 Task: Create a sub task Gather and Analyse Requirements for the task  Develop a new online tool for online event registration in the project BlazePath , assign it to team member softage.1@softage.net and update the status of the sub task to  At Risk , set the priority of the sub task to Medium
Action: Mouse moved to (446, 400)
Screenshot: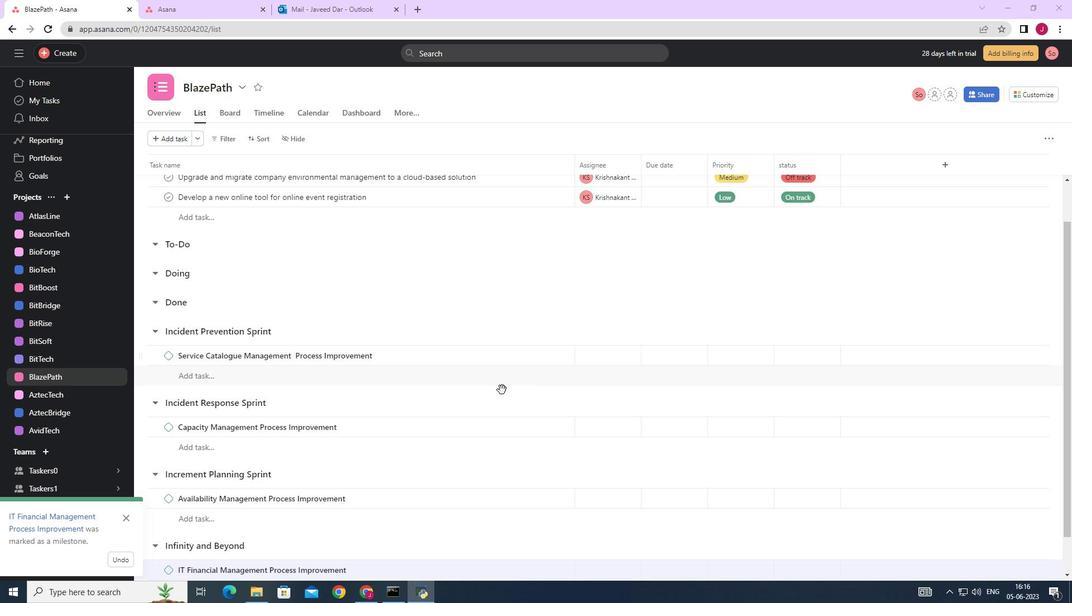 
Action: Mouse scrolled (446, 399) with delta (0, 0)
Screenshot: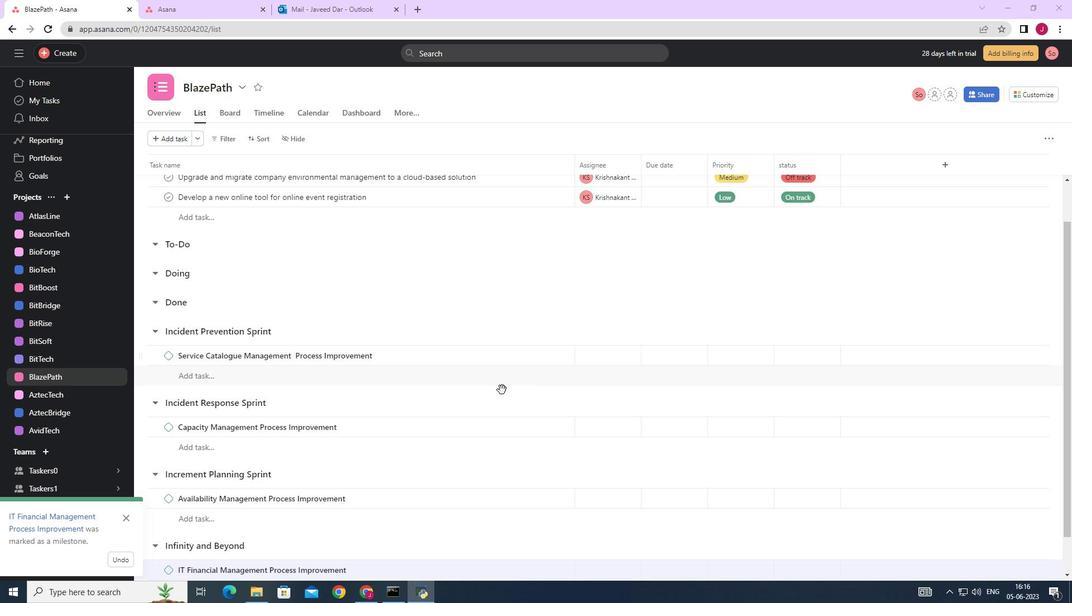
Action: Mouse moved to (437, 403)
Screenshot: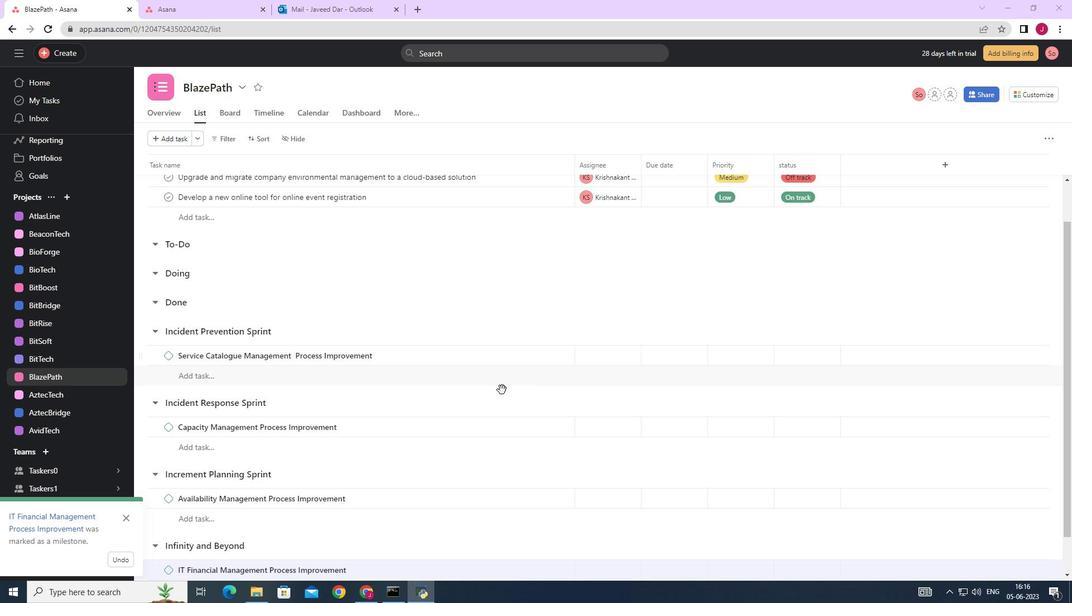 
Action: Mouse scrolled (437, 403) with delta (0, 0)
Screenshot: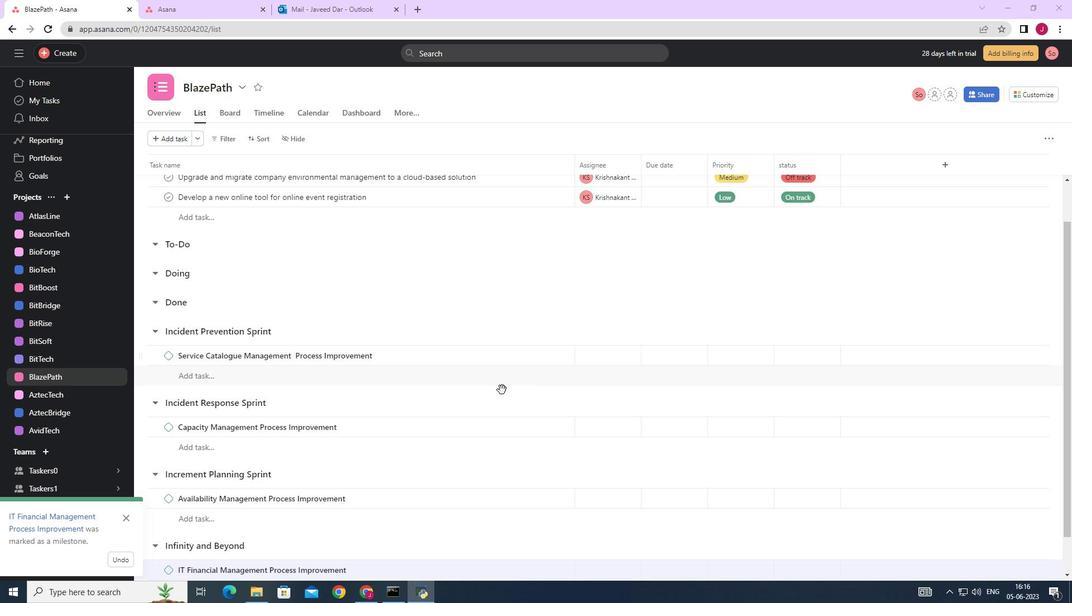 
Action: Mouse moved to (425, 406)
Screenshot: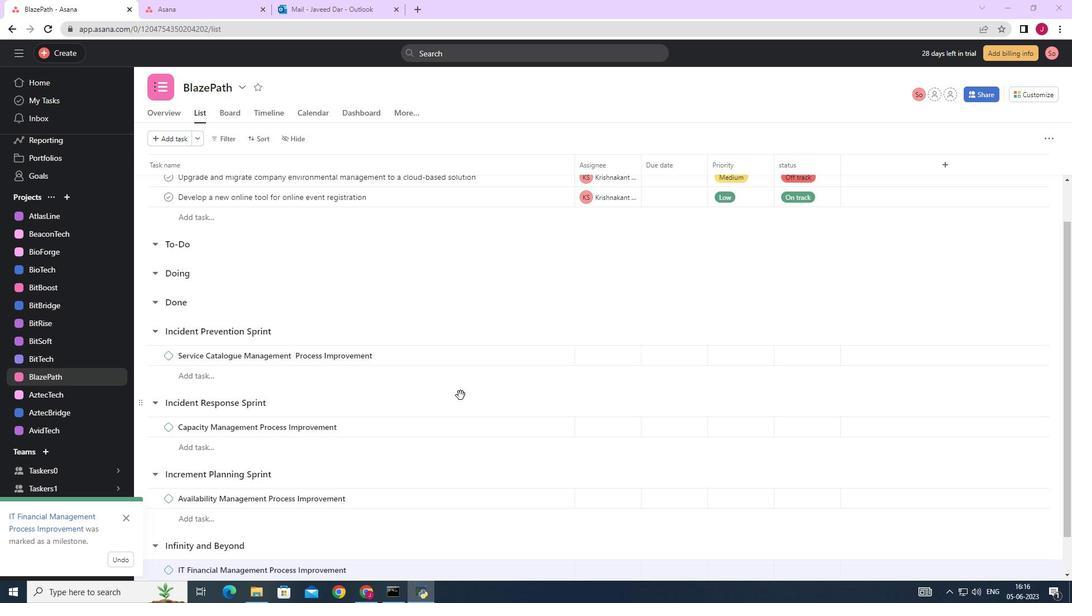 
Action: Mouse scrolled (429, 404) with delta (0, 0)
Screenshot: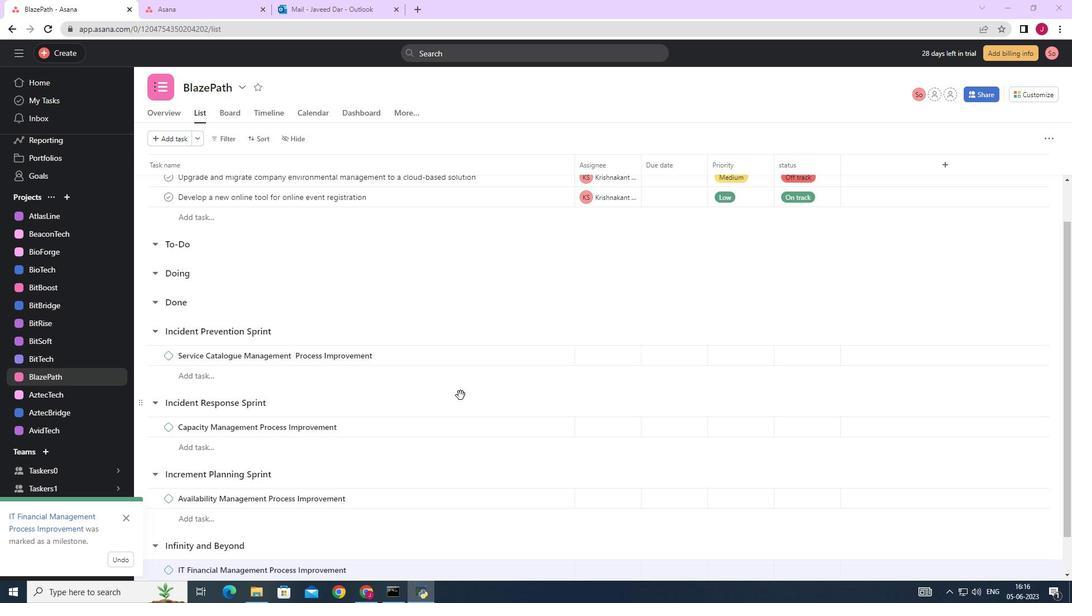 
Action: Mouse moved to (422, 407)
Screenshot: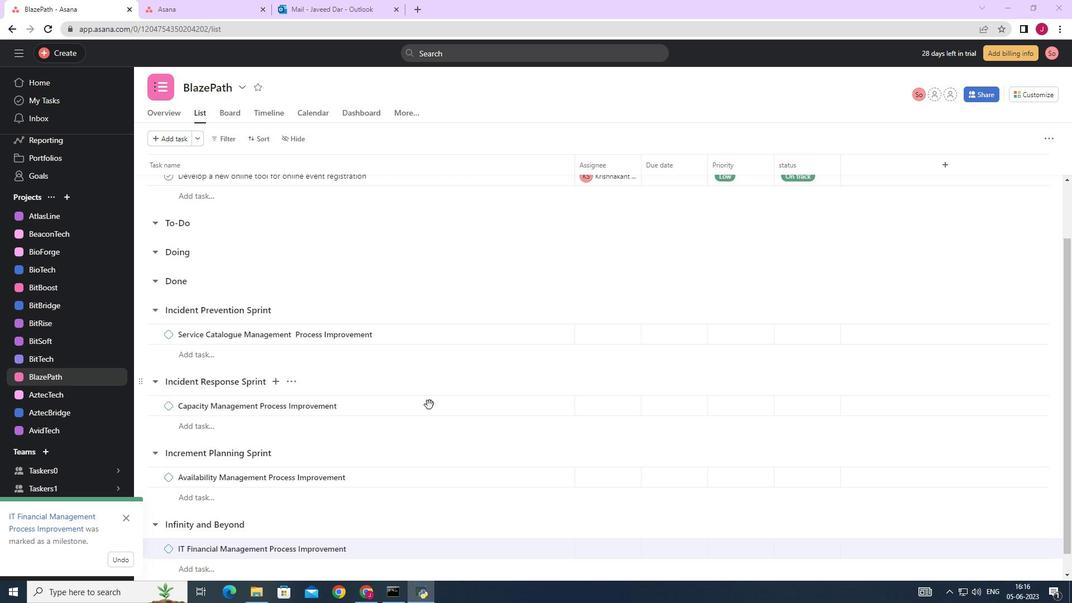 
Action: Mouse scrolled (425, 405) with delta (0, 0)
Screenshot: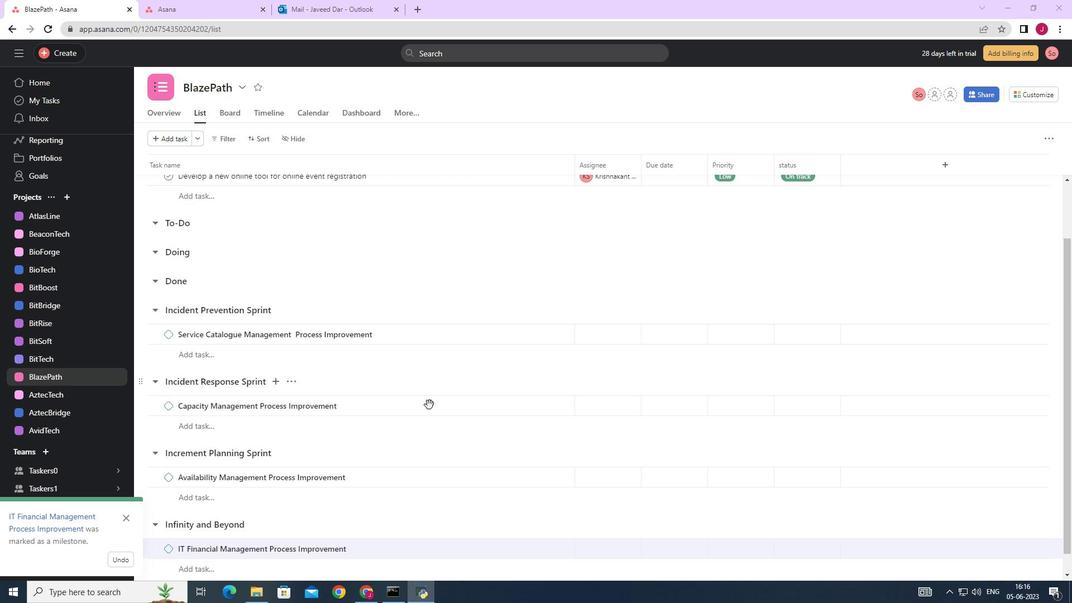 
Action: Mouse moved to (117, 504)
Screenshot: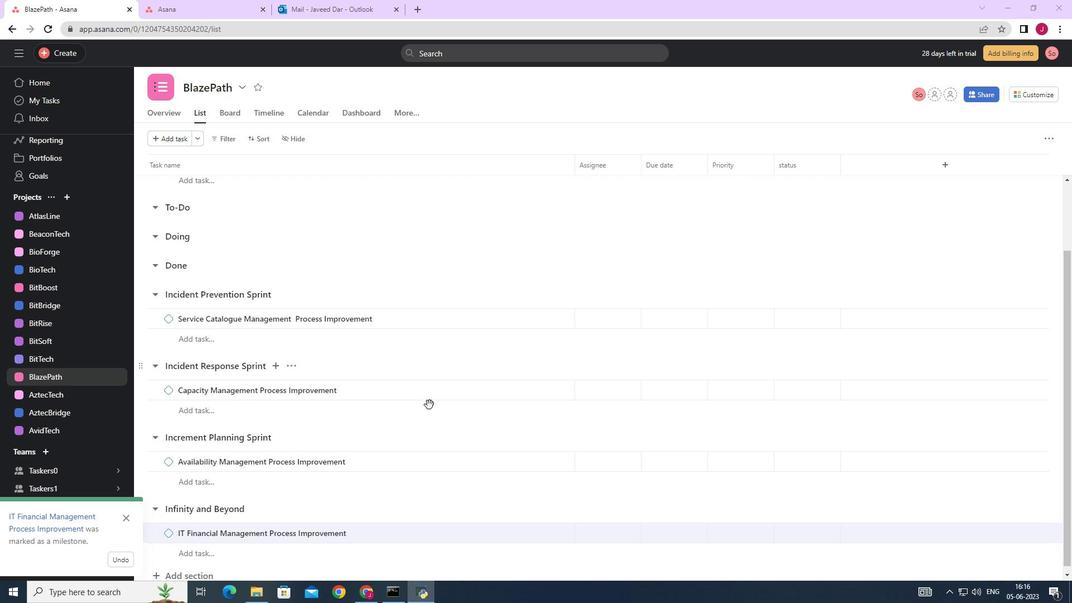 
Action: Mouse scrolled (419, 406) with delta (0, 0)
Screenshot: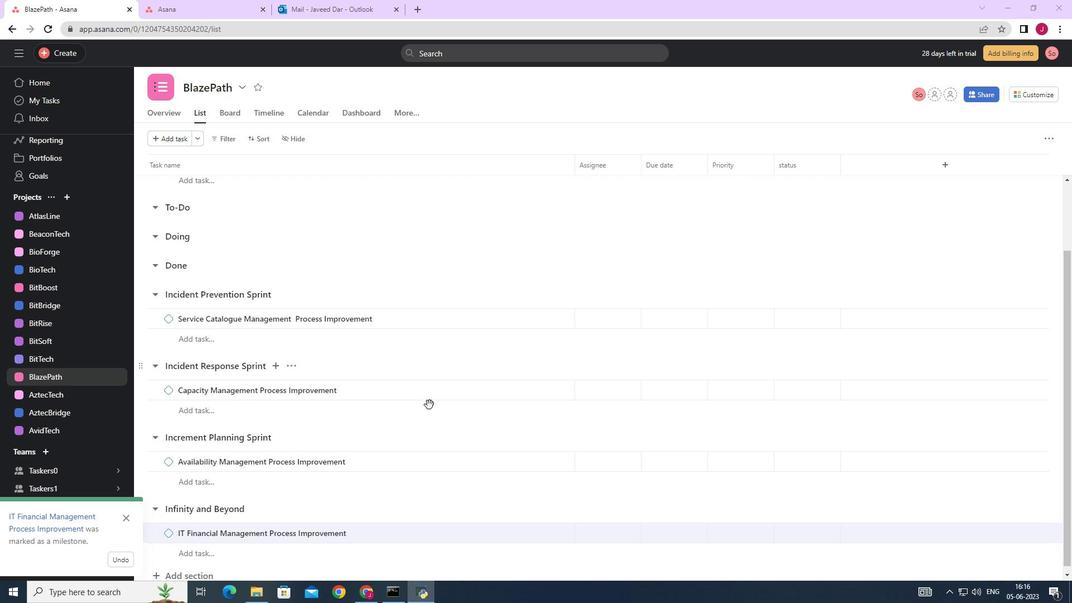 
Action: Mouse moved to (108, 508)
Screenshot: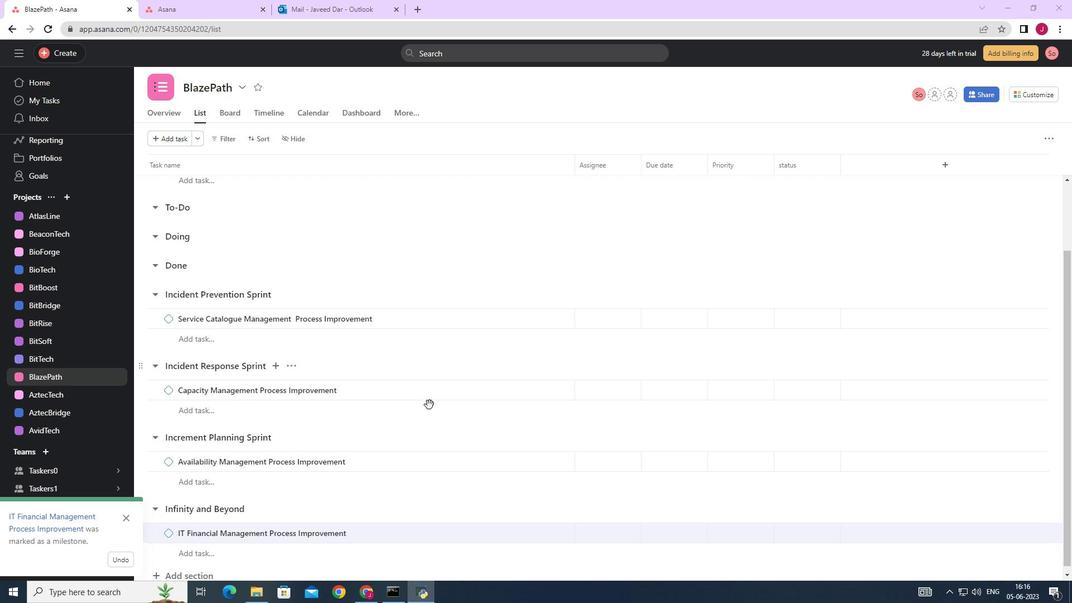 
Action: Mouse scrolled (416, 408) with delta (0, 0)
Screenshot: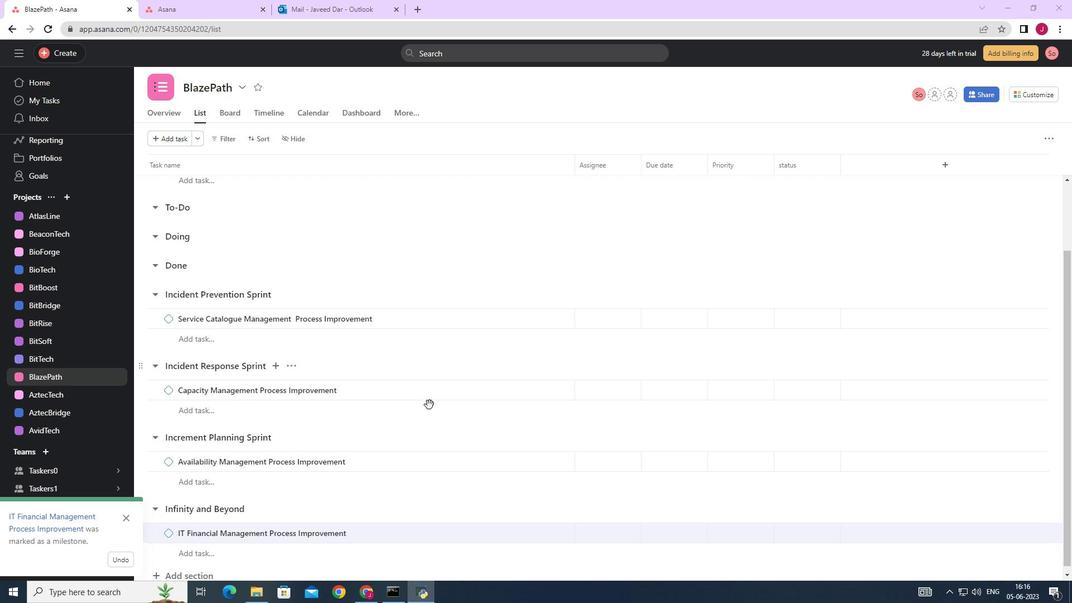 
Action: Mouse moved to (93, 514)
Screenshot: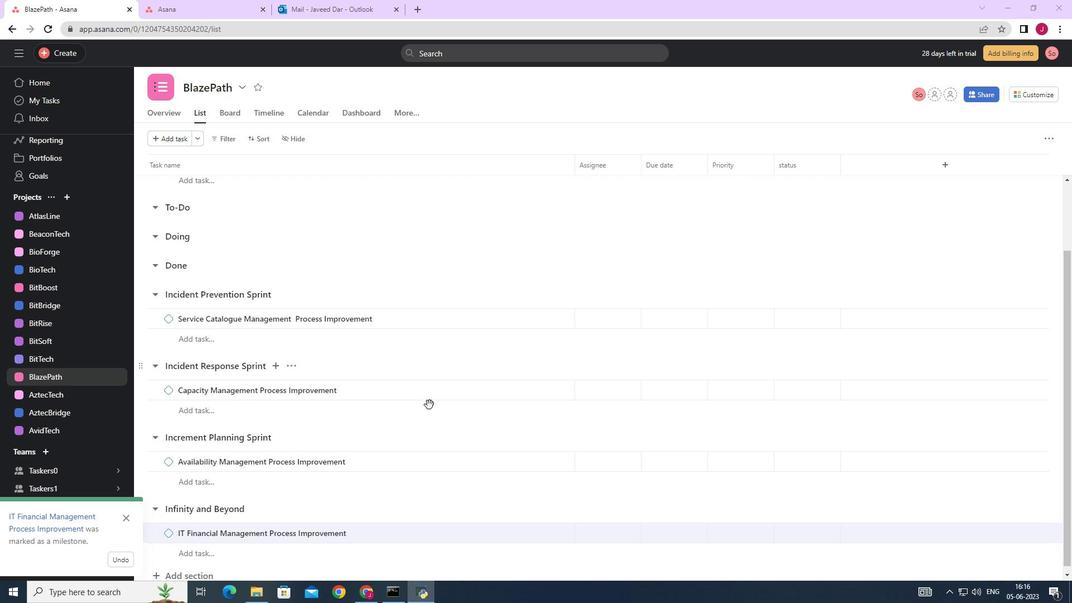 
Action: Mouse scrolled (397, 417) with delta (0, 0)
Screenshot: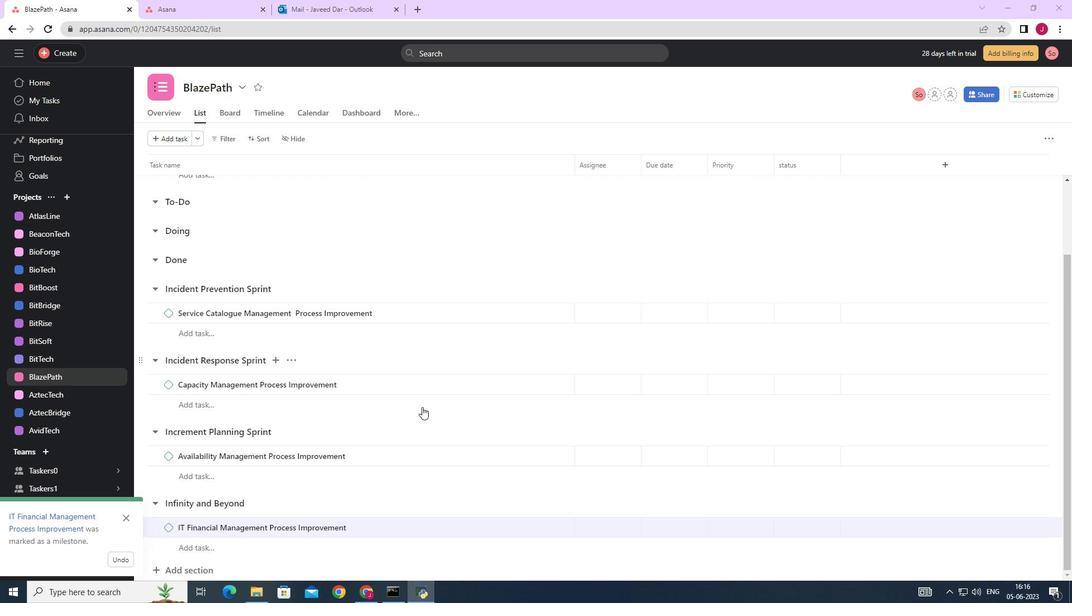 
Action: Mouse moved to (129, 519)
Screenshot: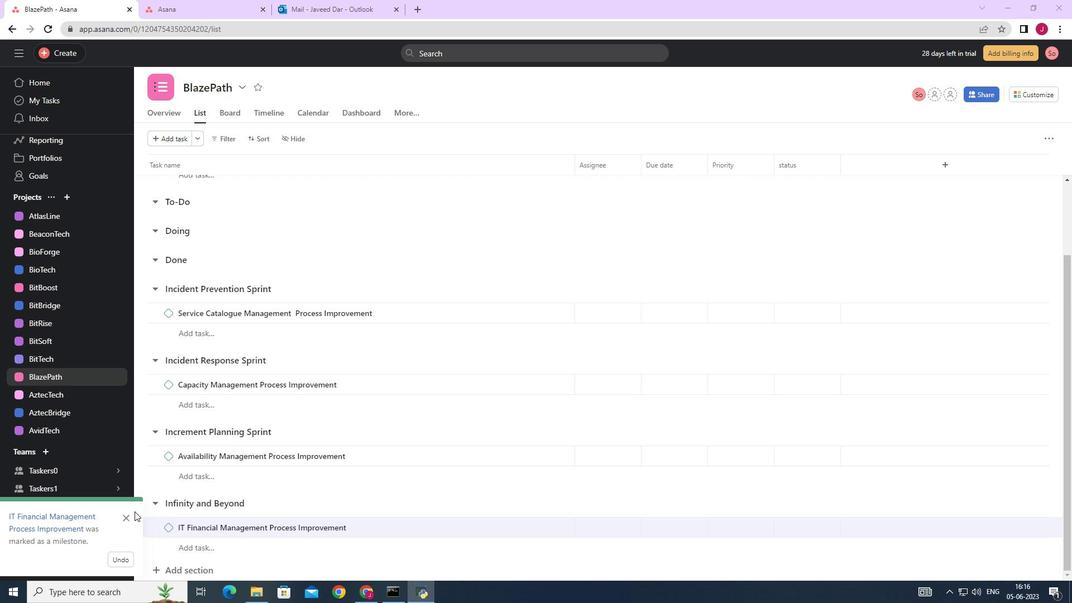 
Action: Mouse pressed left at (129, 519)
Screenshot: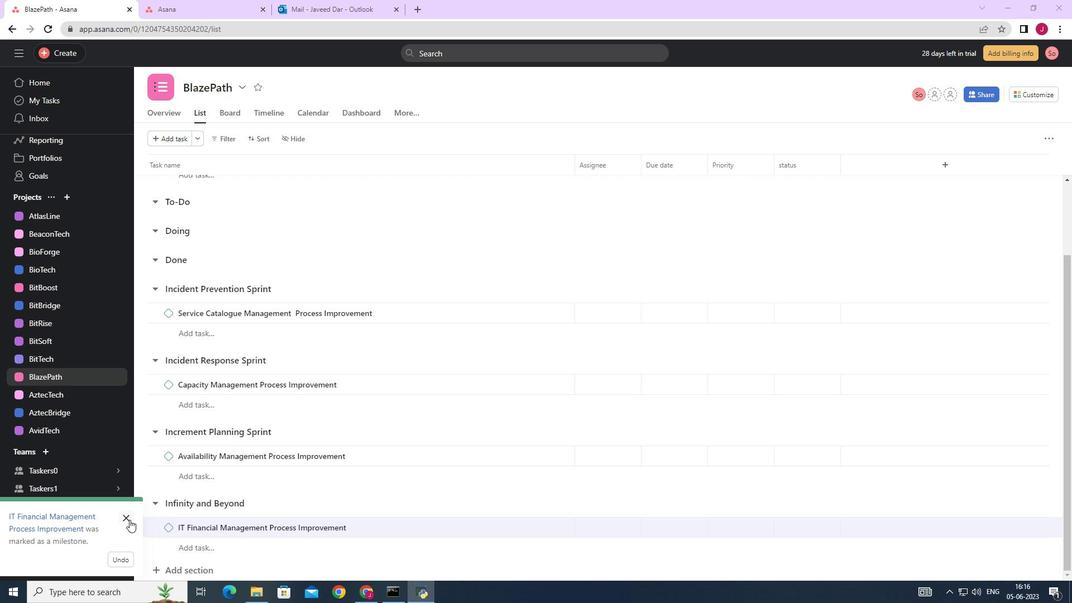 
Action: Mouse moved to (238, 486)
Screenshot: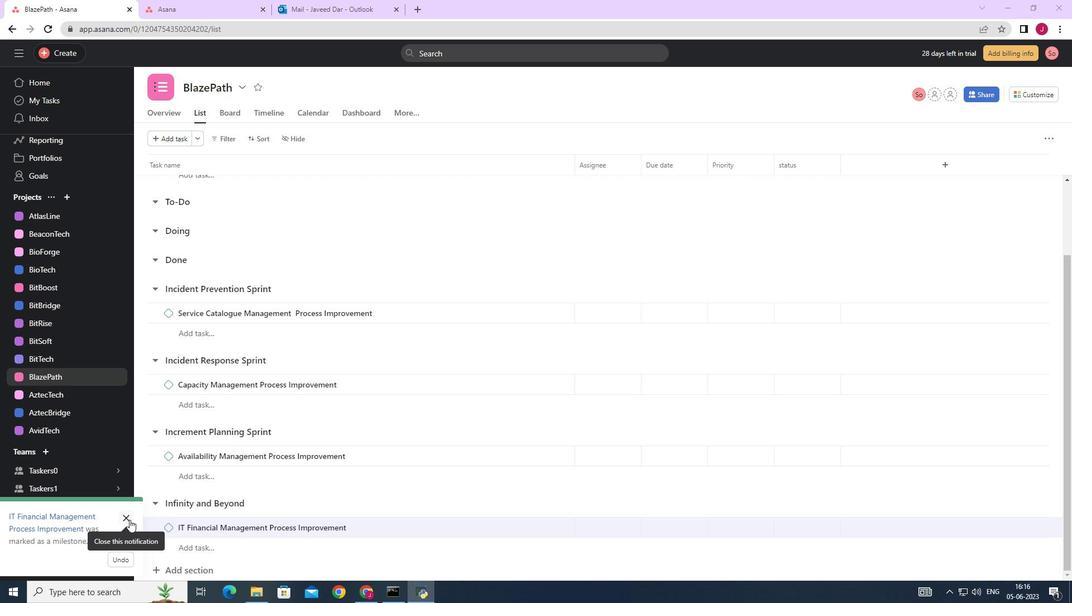 
Action: Mouse scrolled (238, 486) with delta (0, 0)
Screenshot: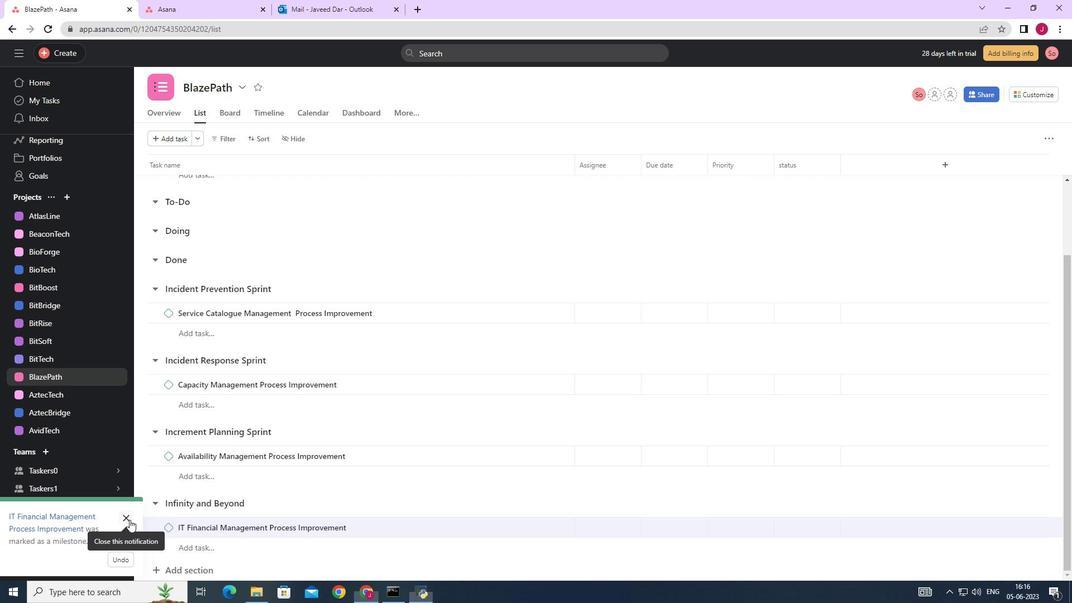 
Action: Mouse scrolled (238, 486) with delta (0, 0)
Screenshot: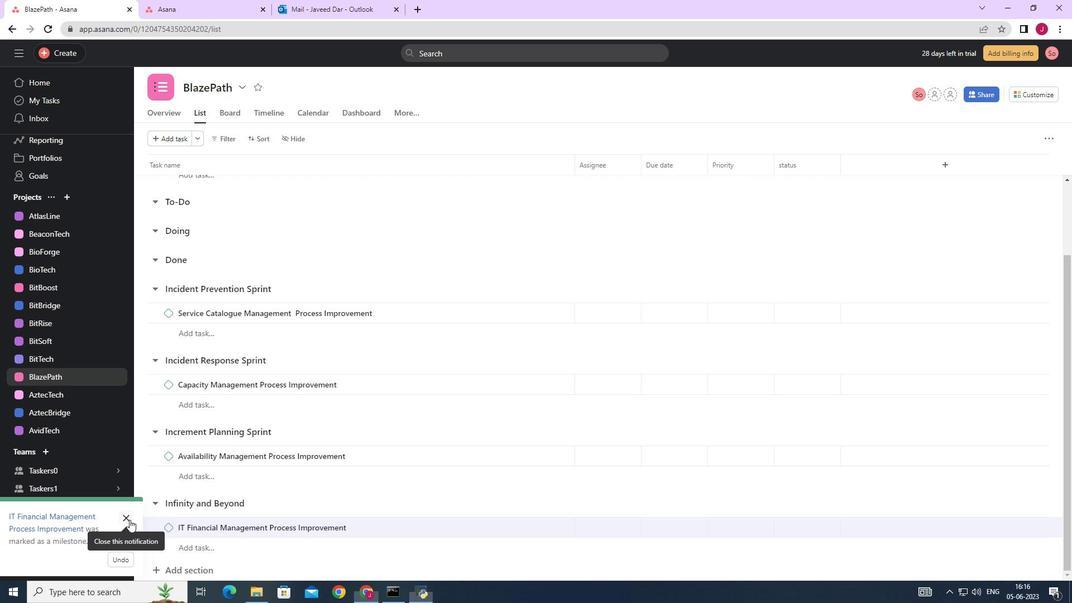 
Action: Mouse scrolled (238, 486) with delta (0, 0)
Screenshot: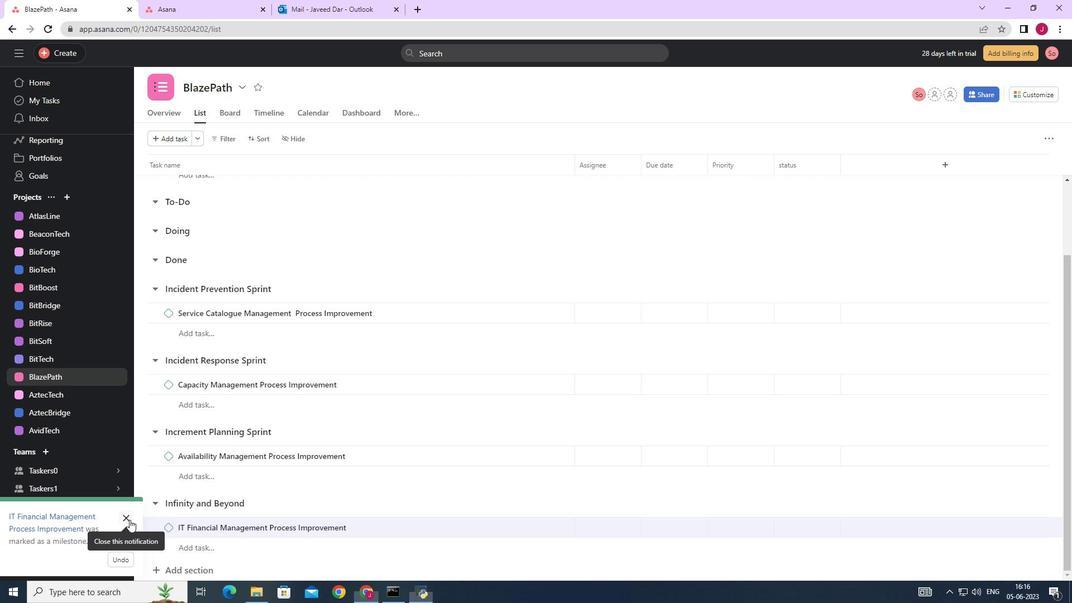 
Action: Mouse scrolled (238, 486) with delta (0, 0)
Screenshot: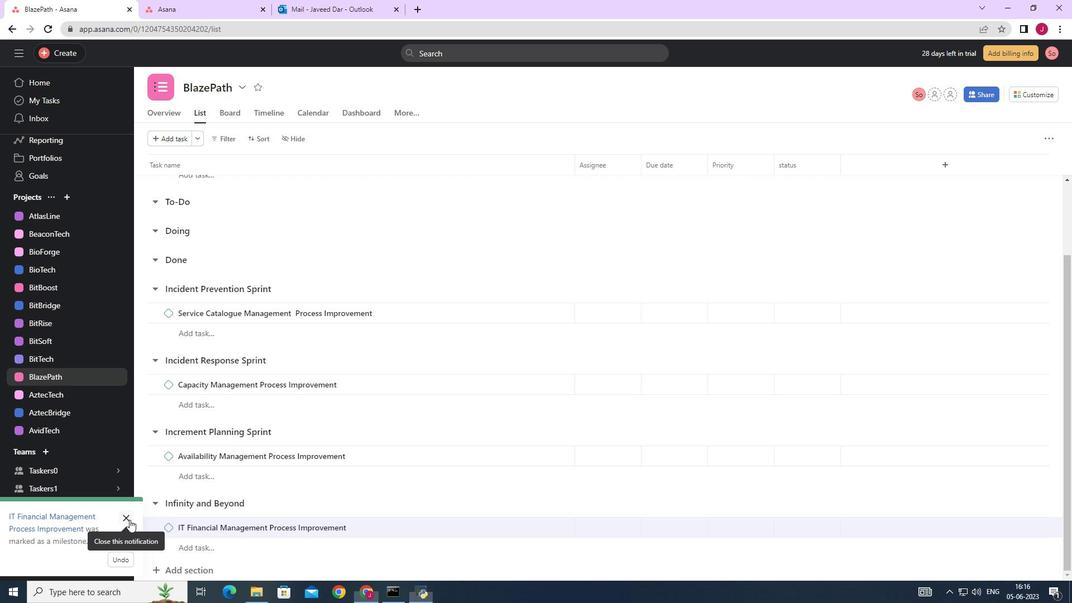 
Action: Mouse scrolled (238, 486) with delta (0, 0)
Screenshot: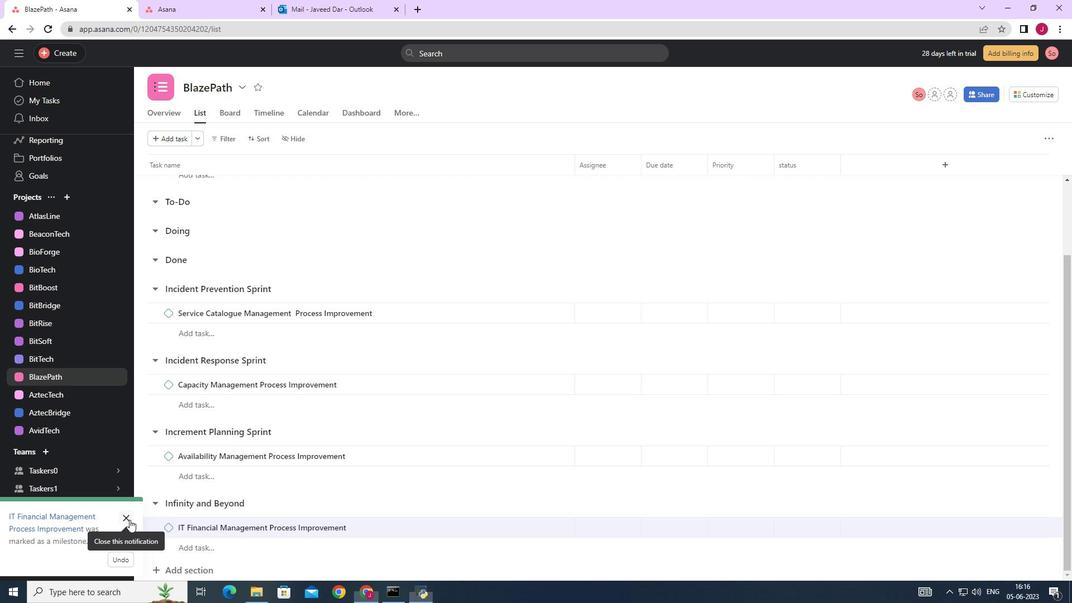 
Action: Mouse scrolled (238, 486) with delta (0, 0)
Screenshot: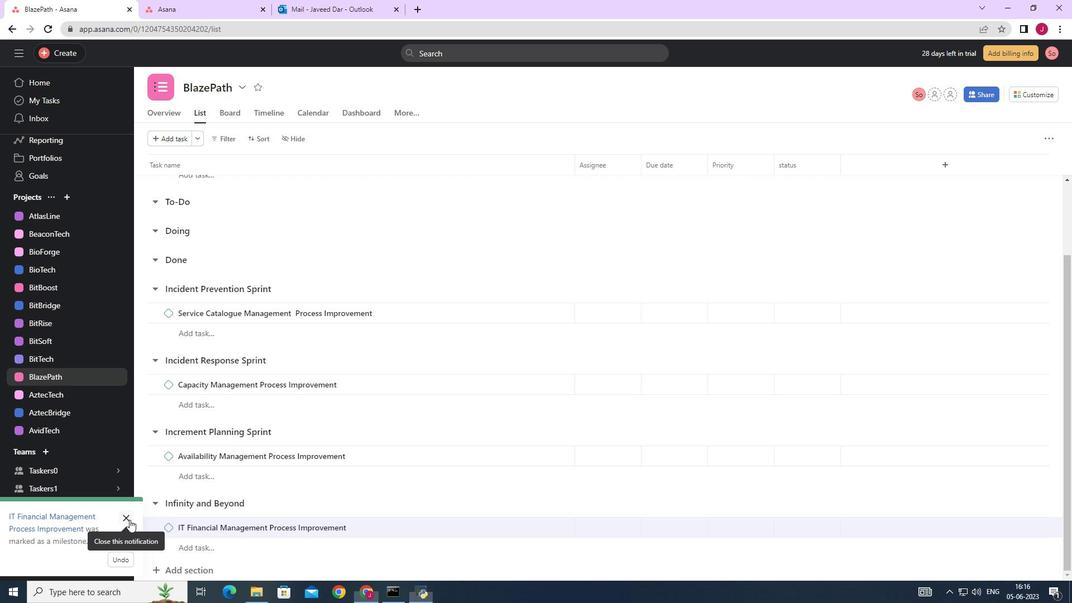 
Action: Mouse scrolled (238, 486) with delta (0, 0)
Screenshot: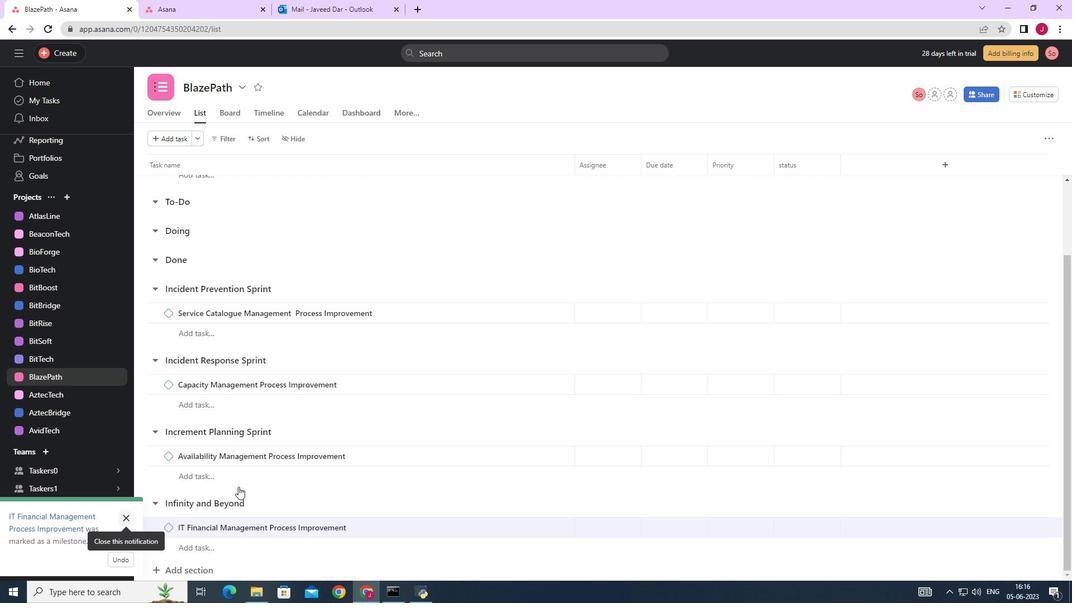 
Action: Mouse moved to (190, 568)
Screenshot: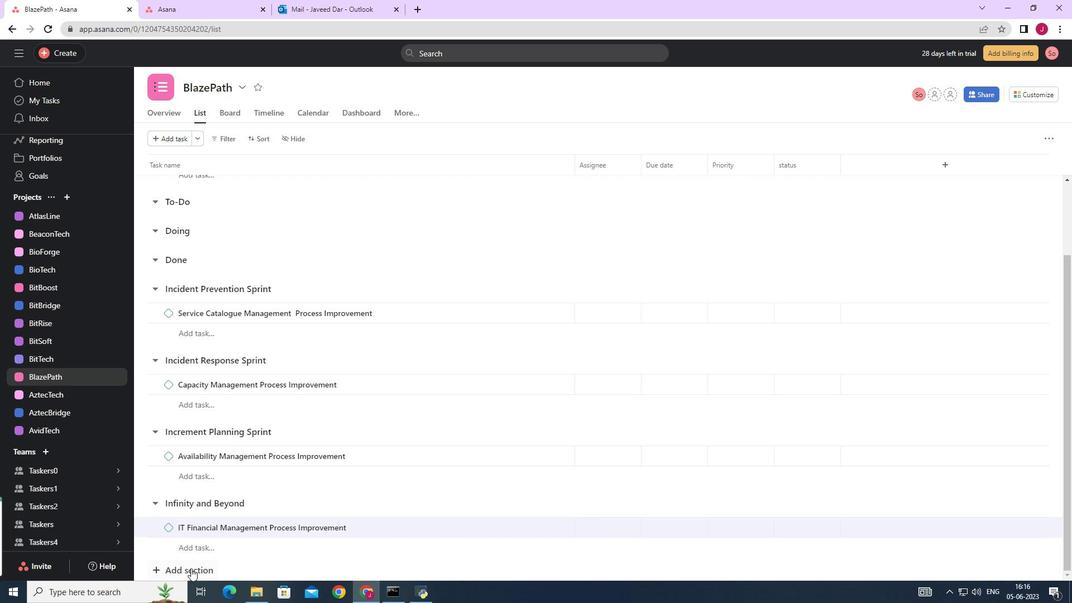 
Action: Mouse pressed left at (190, 568)
Screenshot: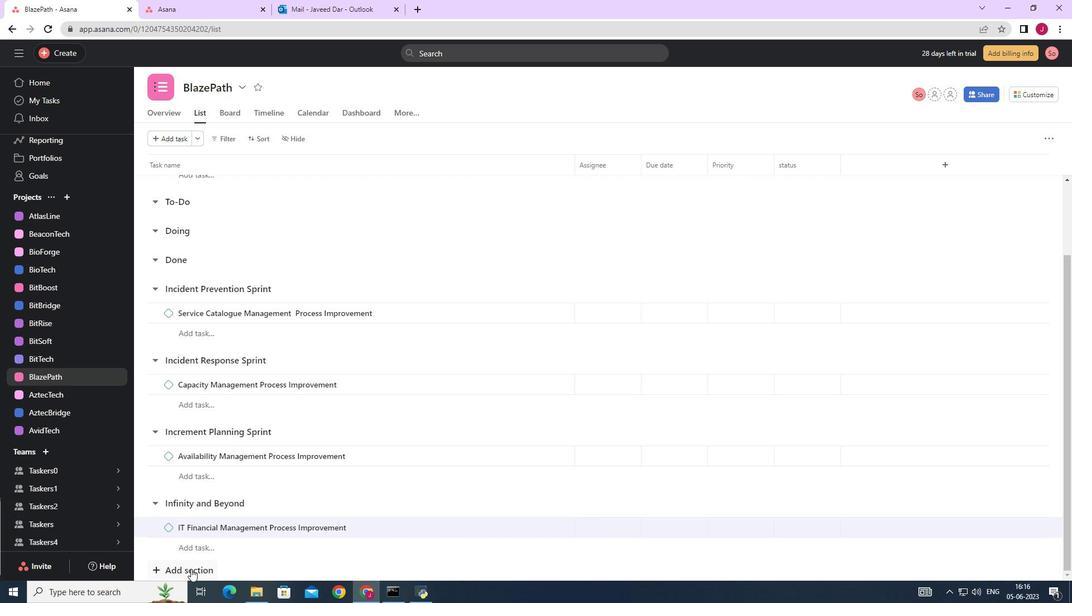 
Action: Mouse moved to (189, 557)
Screenshot: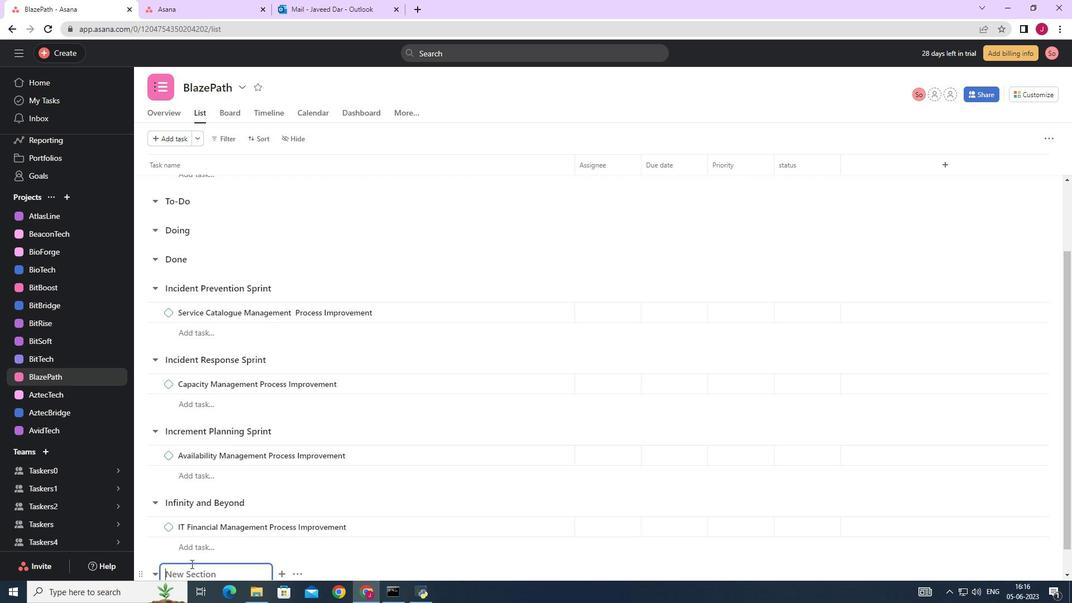 
Action: Mouse scrolled (189, 556) with delta (0, 0)
Screenshot: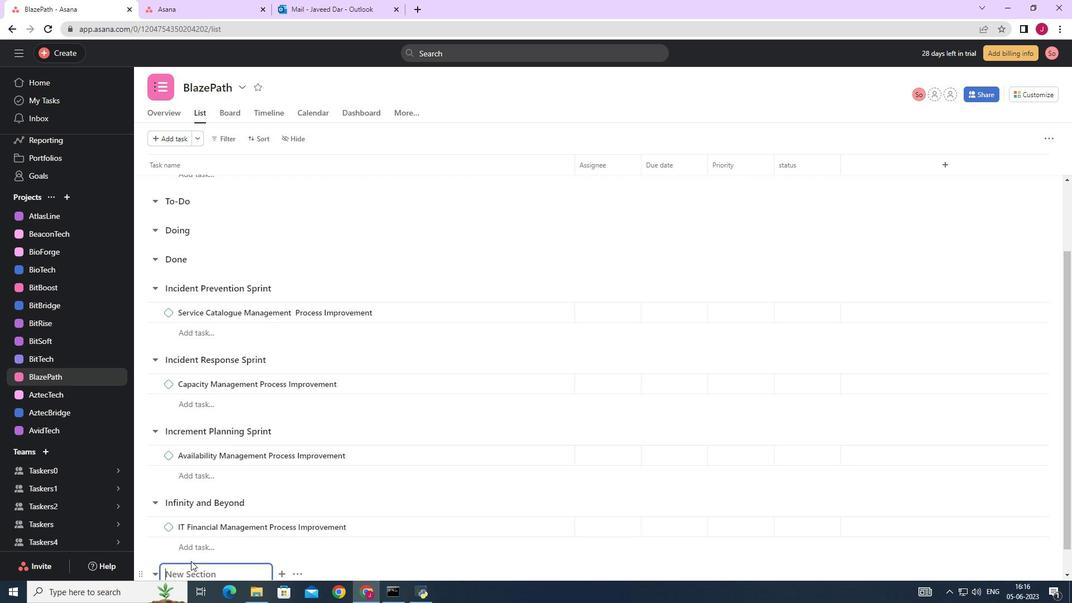 
Action: Mouse scrolled (189, 556) with delta (0, 0)
Screenshot: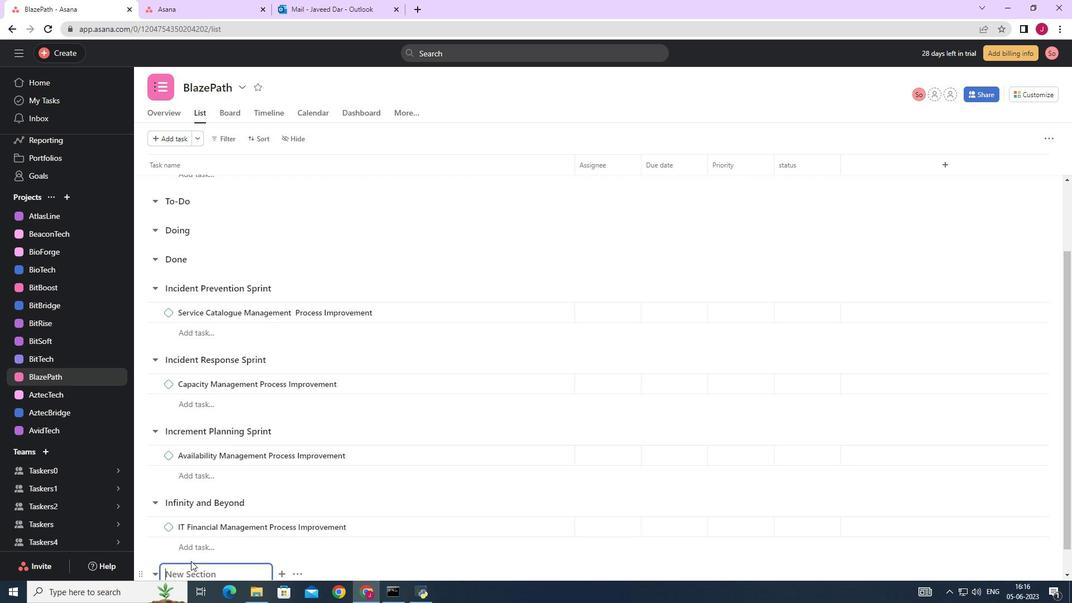 
Action: Mouse scrolled (189, 556) with delta (0, 0)
Screenshot: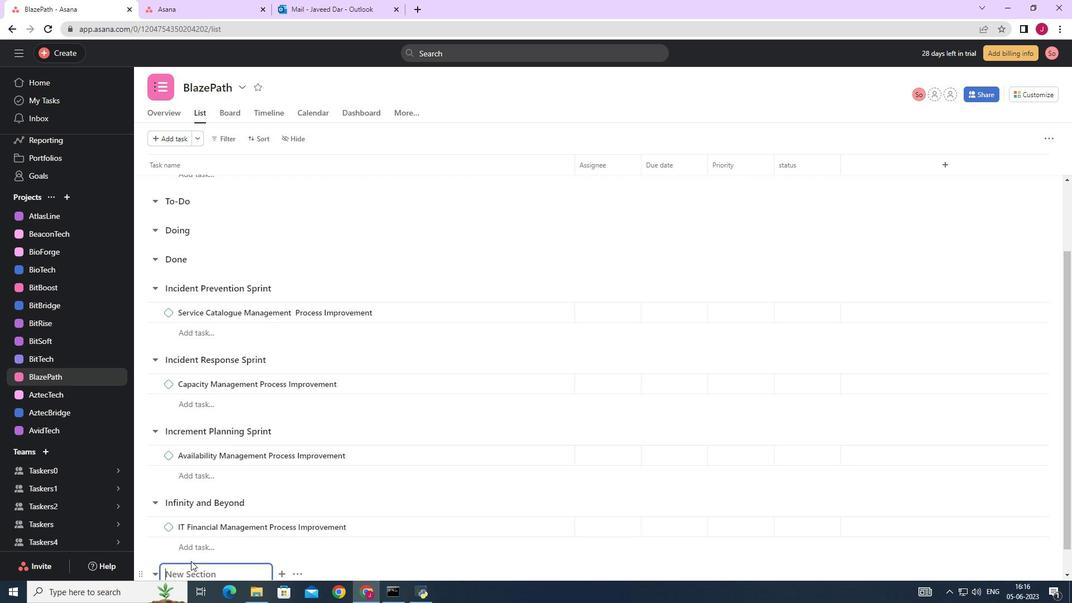 
Action: Mouse scrolled (189, 556) with delta (0, 0)
Screenshot: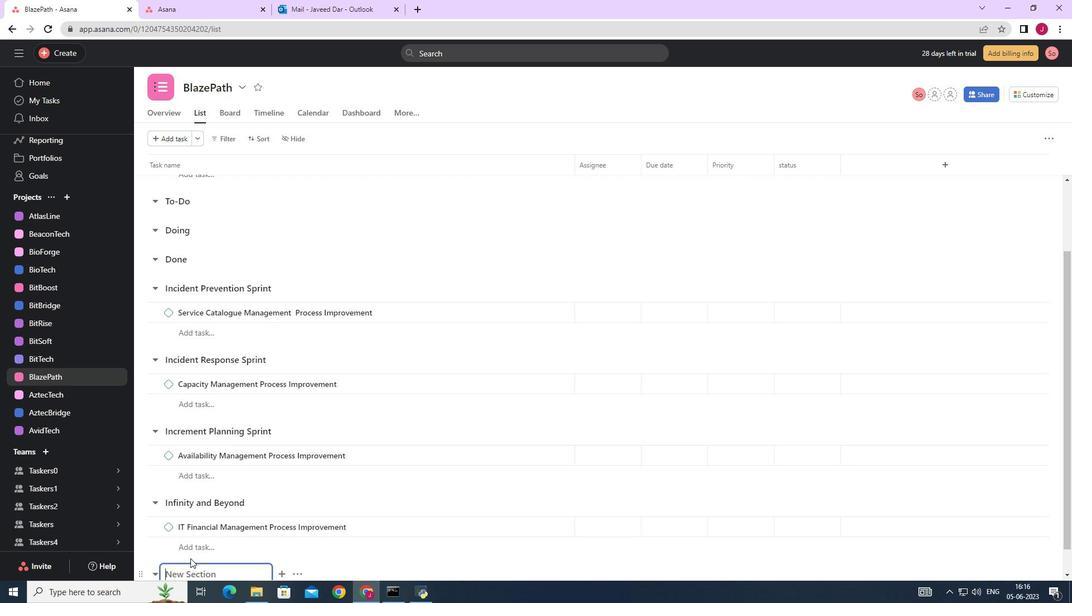 
Action: Mouse scrolled (189, 556) with delta (0, 0)
Screenshot: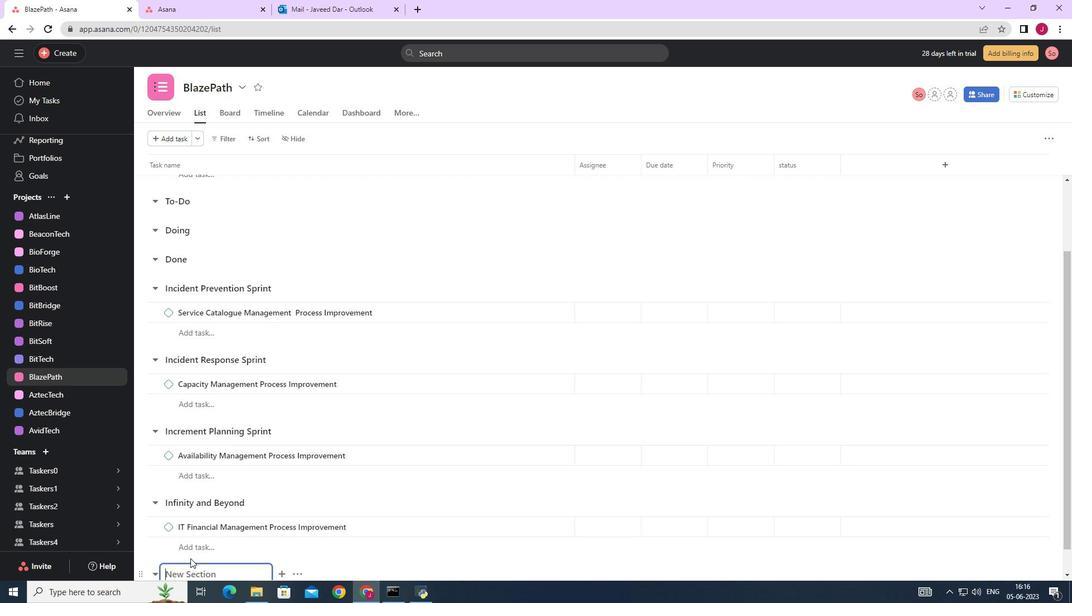 
Action: Mouse moved to (189, 546)
Screenshot: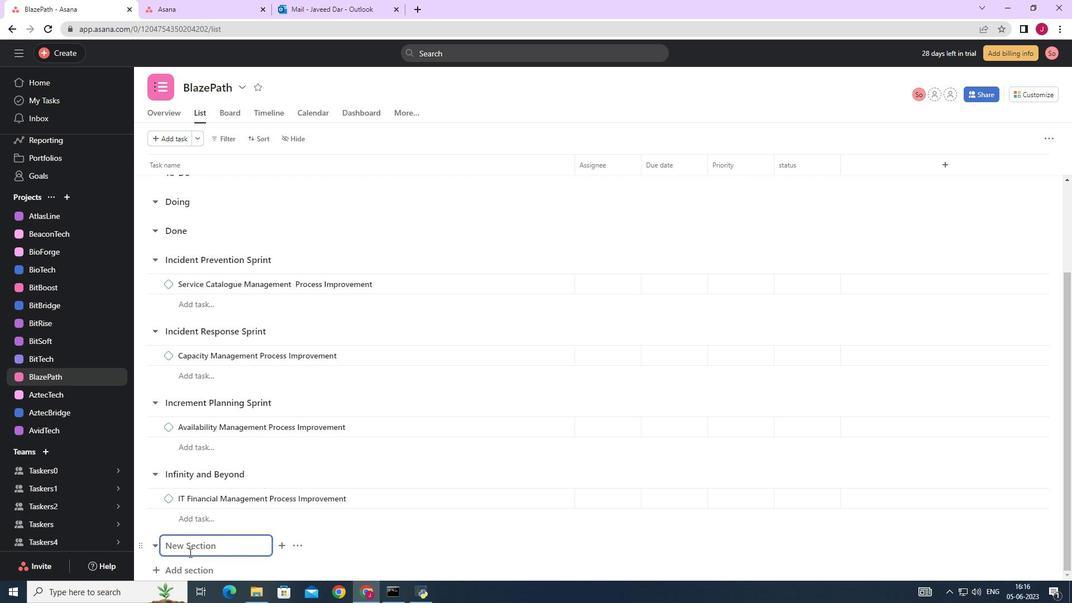 
Action: Mouse pressed left at (189, 546)
Screenshot: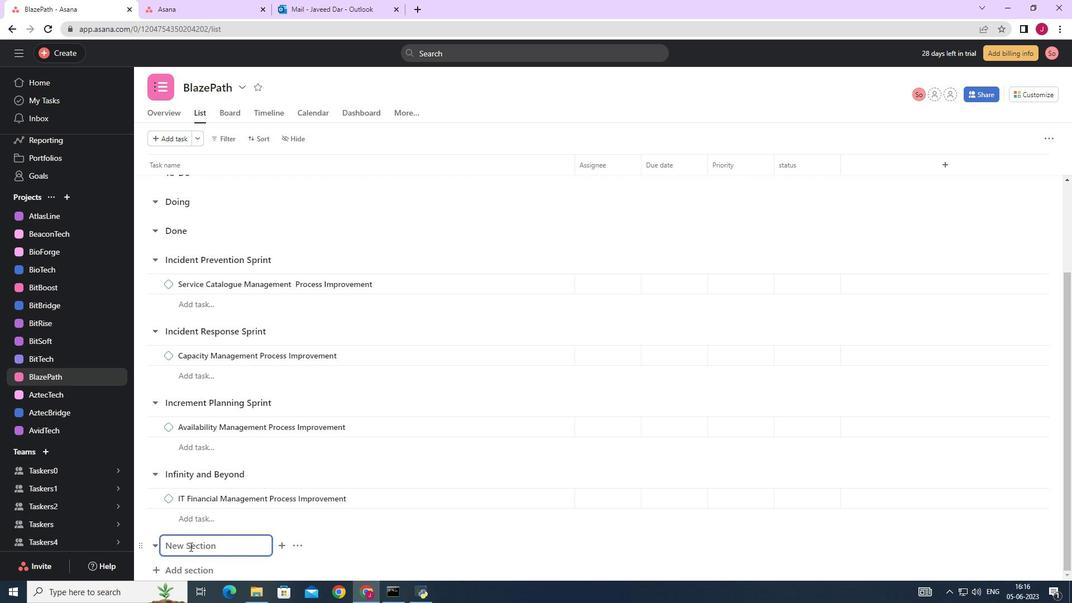 
Action: Mouse moved to (367, 326)
Screenshot: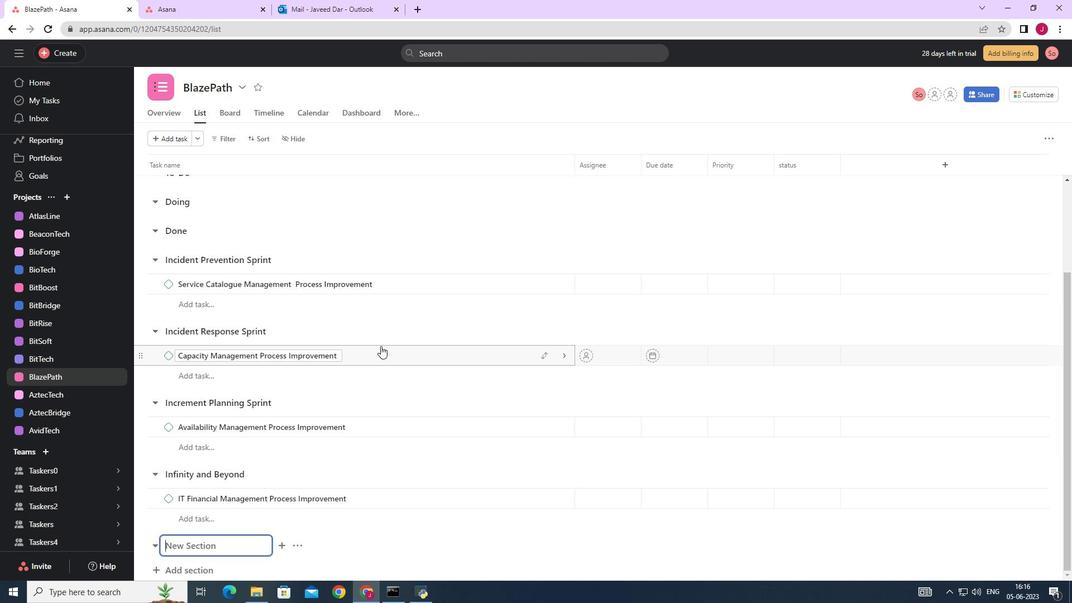 
Action: Mouse scrolled (371, 347) with delta (0, 0)
Screenshot: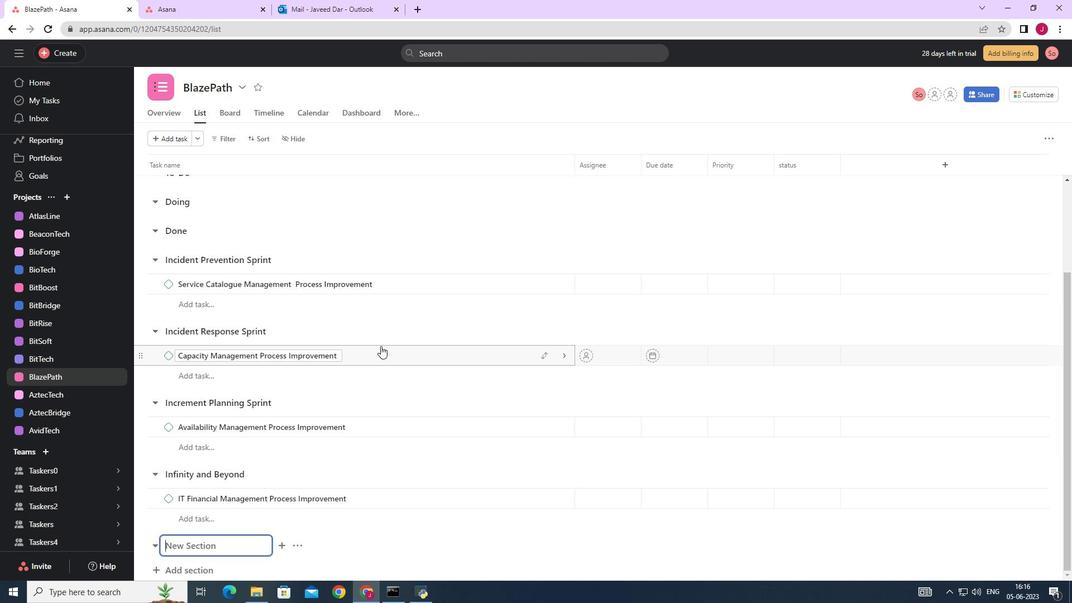 
Action: Mouse moved to (367, 324)
Screenshot: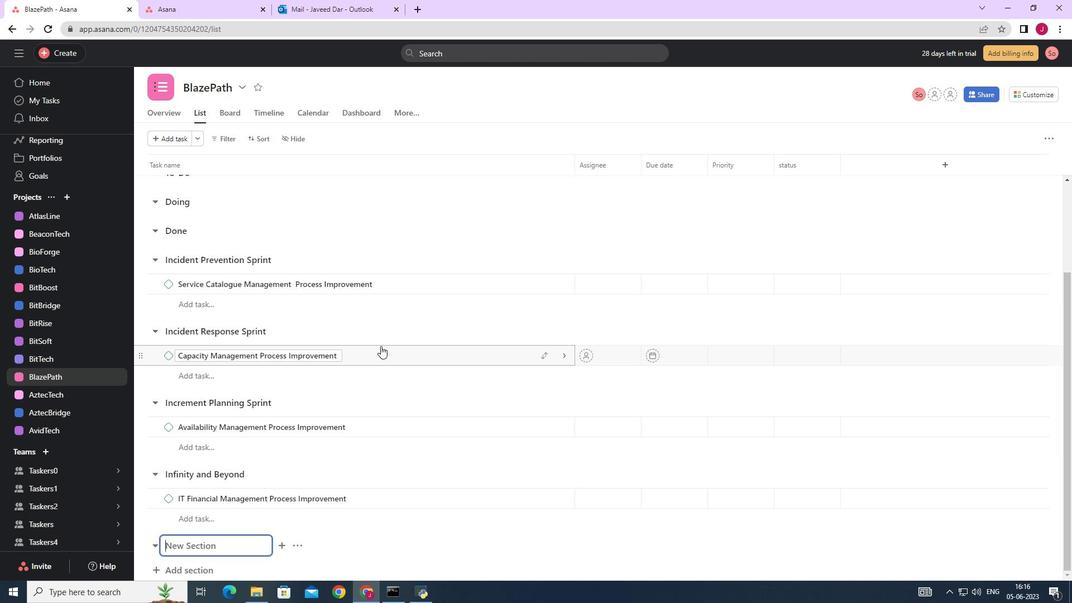 
Action: Mouse scrolled (371, 347) with delta (0, 0)
Screenshot: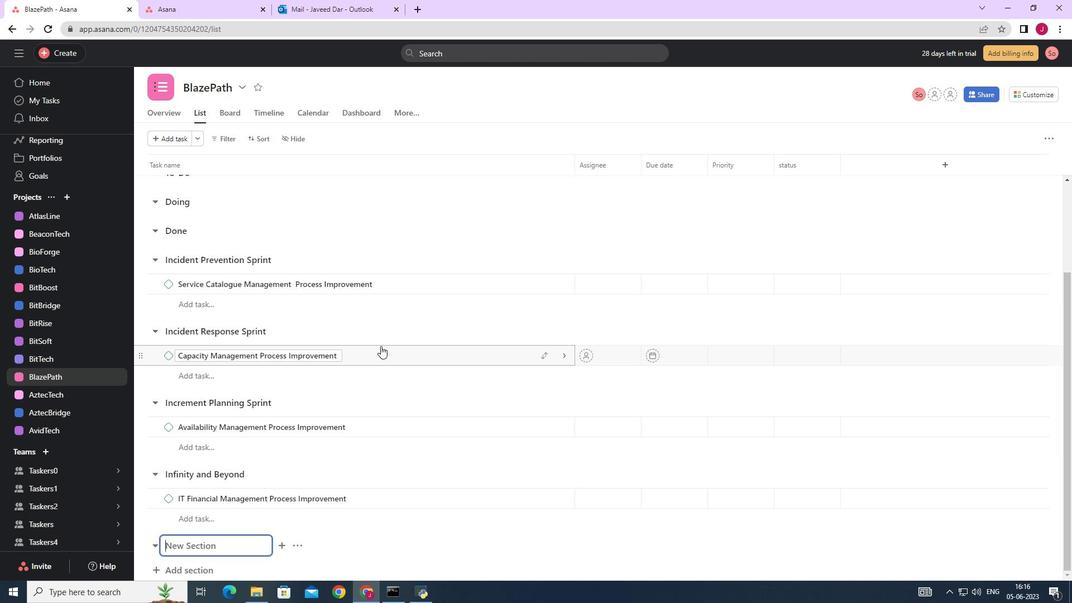 
Action: Mouse moved to (367, 323)
Screenshot: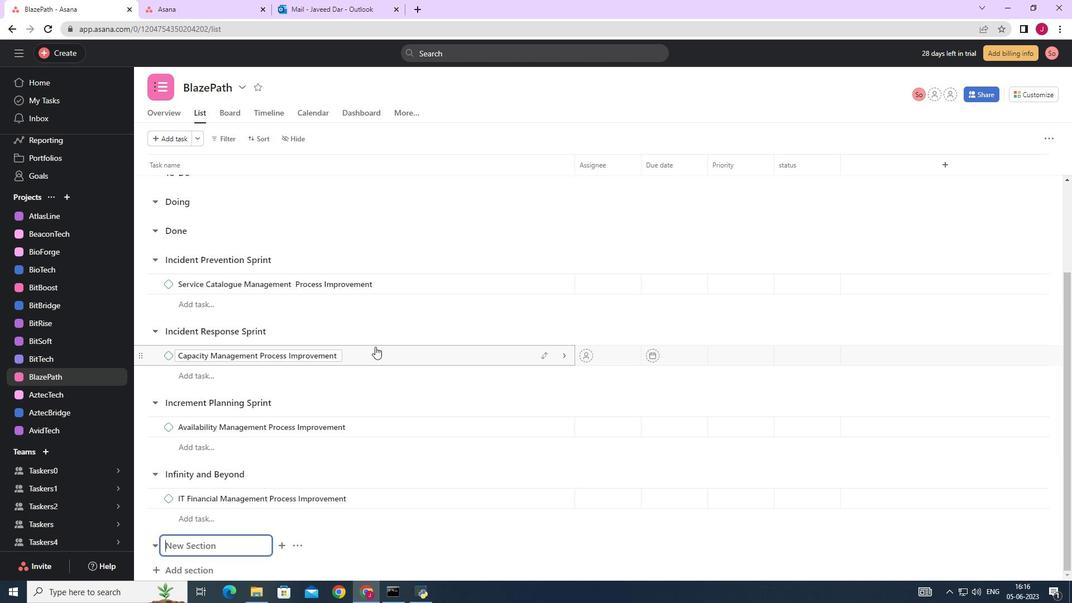 
Action: Mouse scrolled (371, 347) with delta (0, 0)
Screenshot: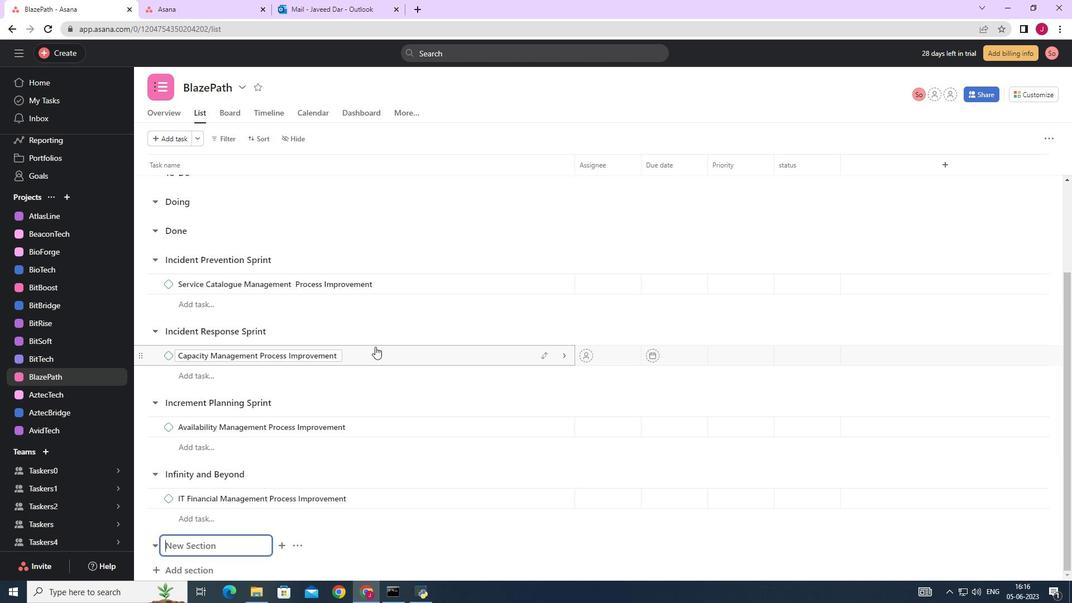 
Action: Mouse moved to (367, 321)
Screenshot: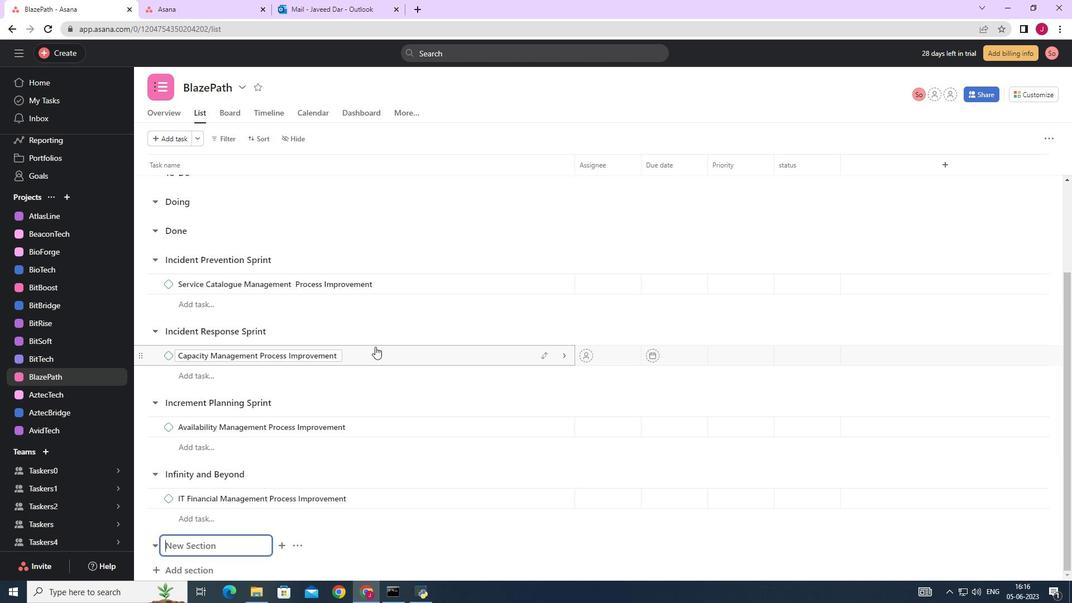 
Action: Mouse scrolled (371, 347) with delta (0, 0)
Screenshot: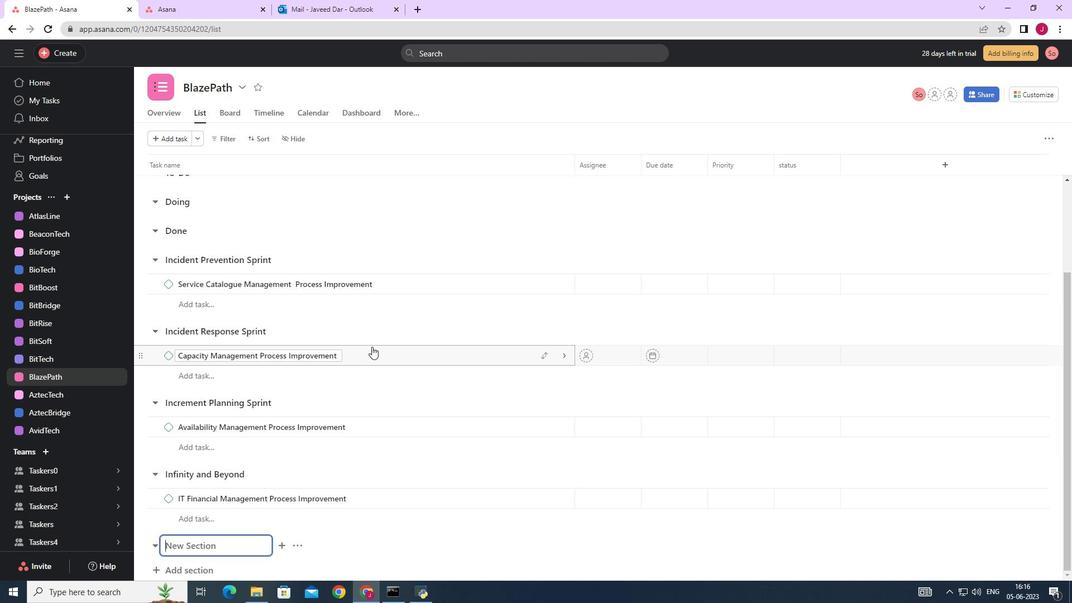 
Action: Mouse moved to (366, 318)
Screenshot: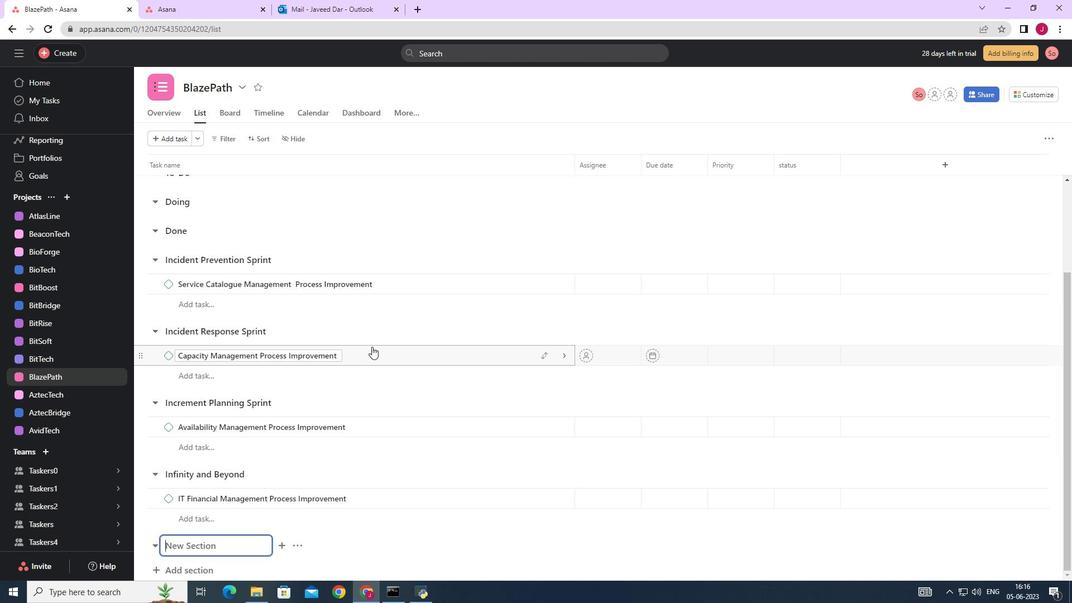 
Action: Mouse scrolled (371, 347) with delta (0, 0)
Screenshot: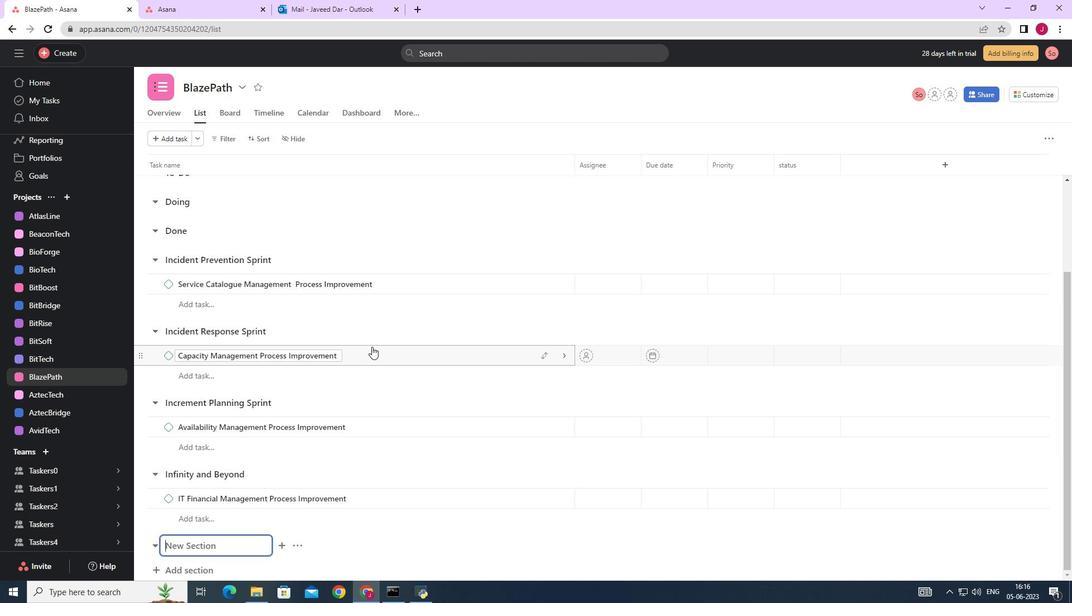 
Action: Mouse moved to (519, 246)
Screenshot: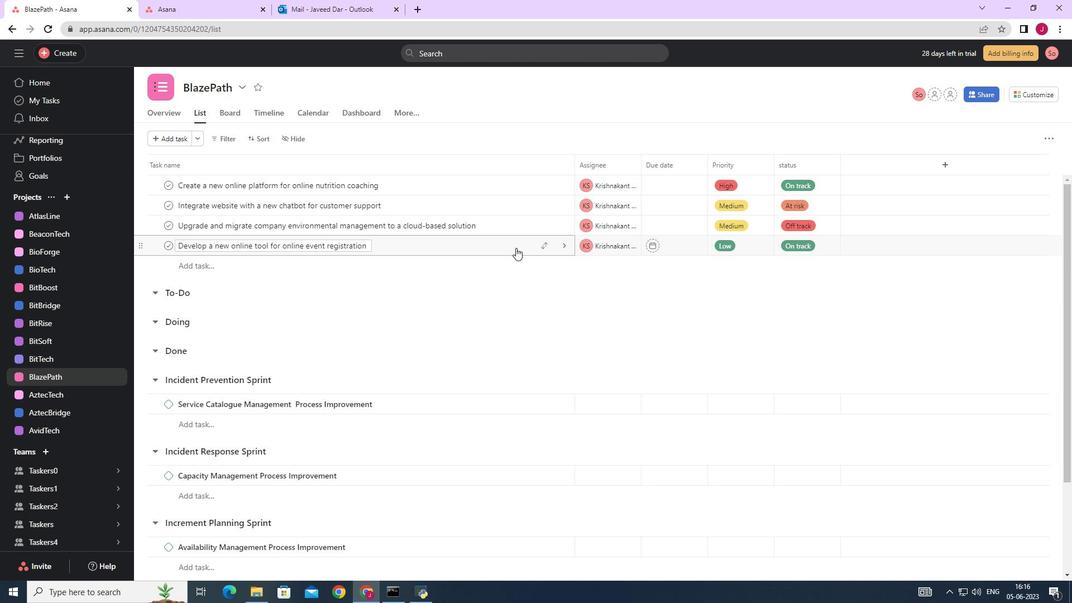 
Action: Mouse pressed left at (519, 246)
Screenshot: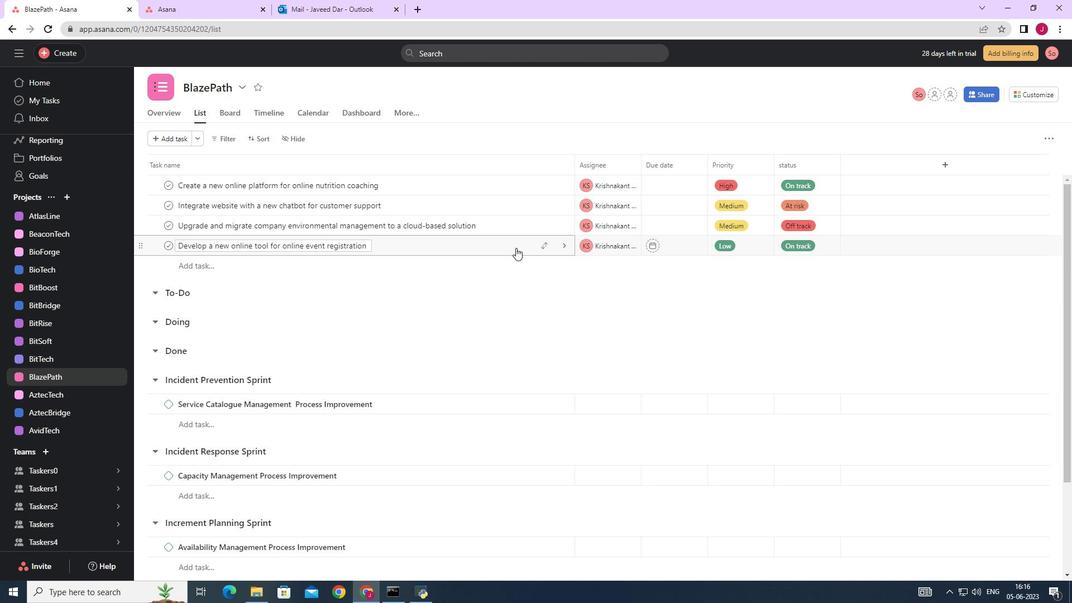 
Action: Mouse moved to (786, 318)
Screenshot: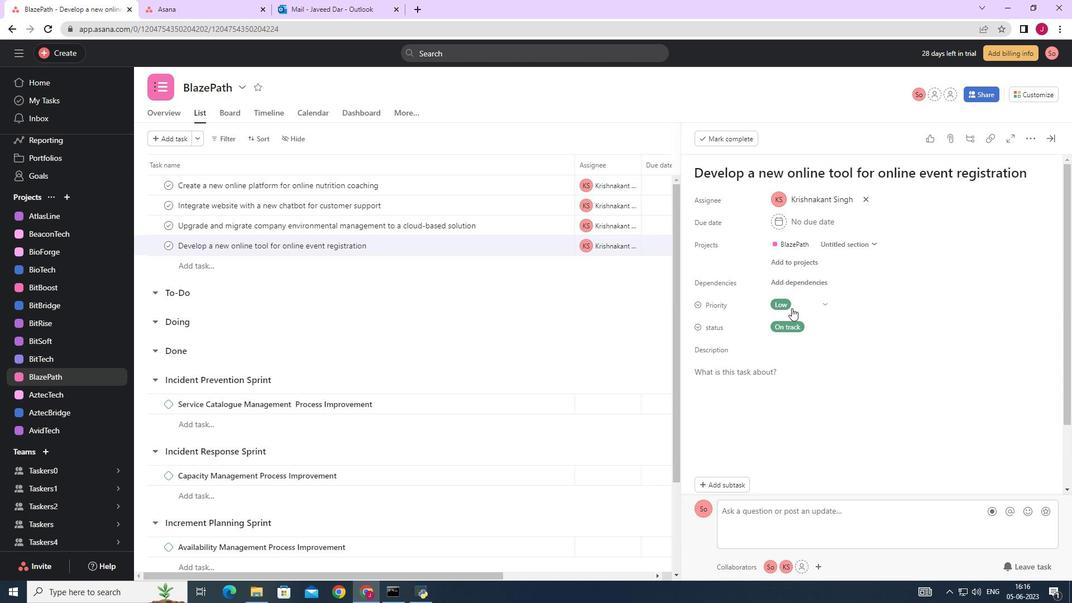 
Action: Mouse scrolled (786, 317) with delta (0, 0)
Screenshot: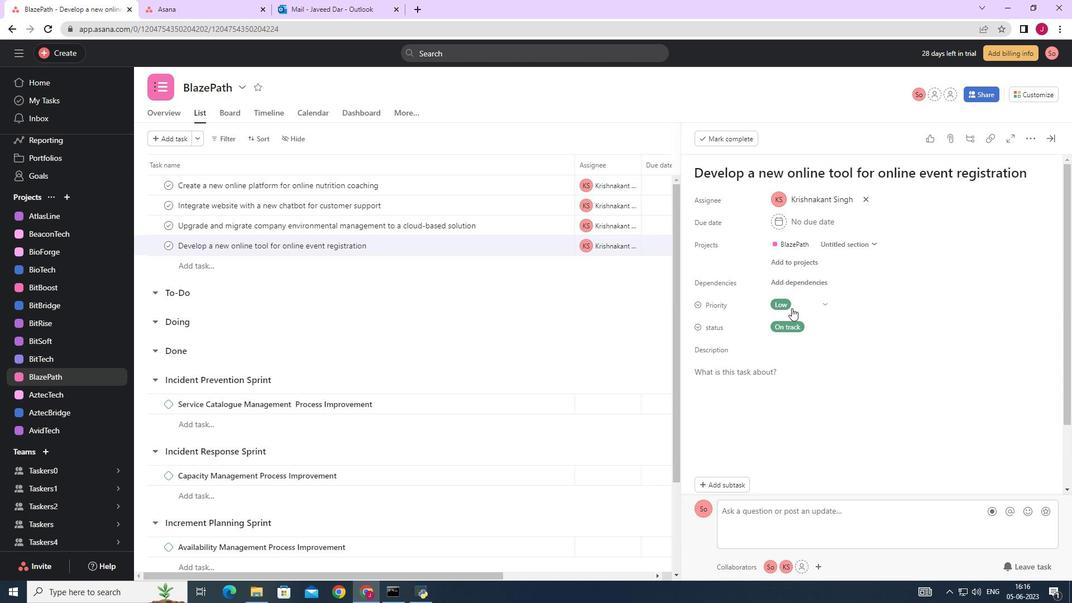 
Action: Mouse moved to (786, 318)
Screenshot: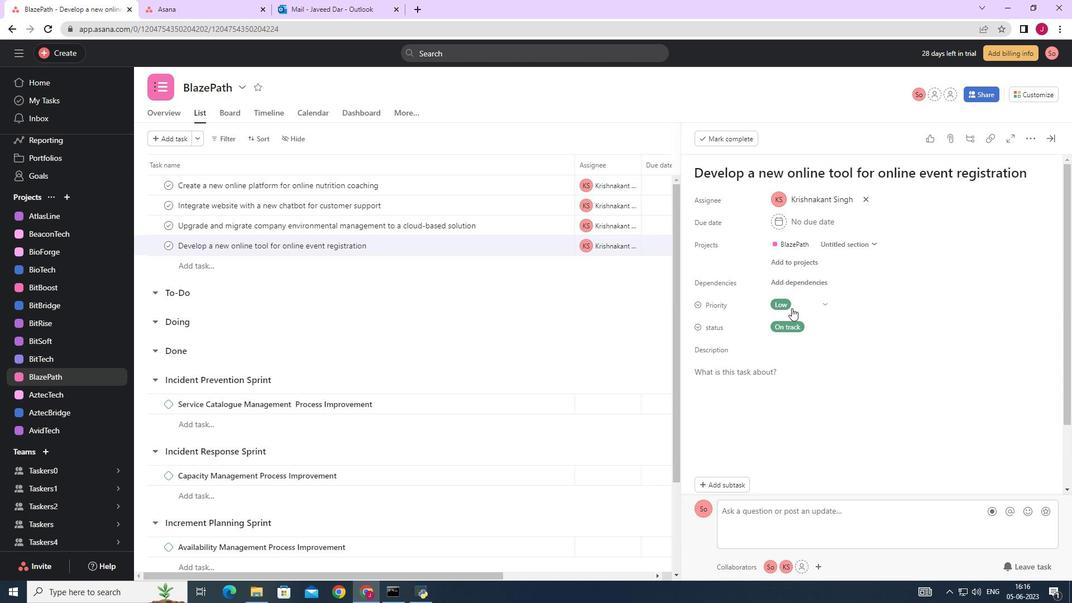 
Action: Mouse scrolled (786, 318) with delta (0, 0)
Screenshot: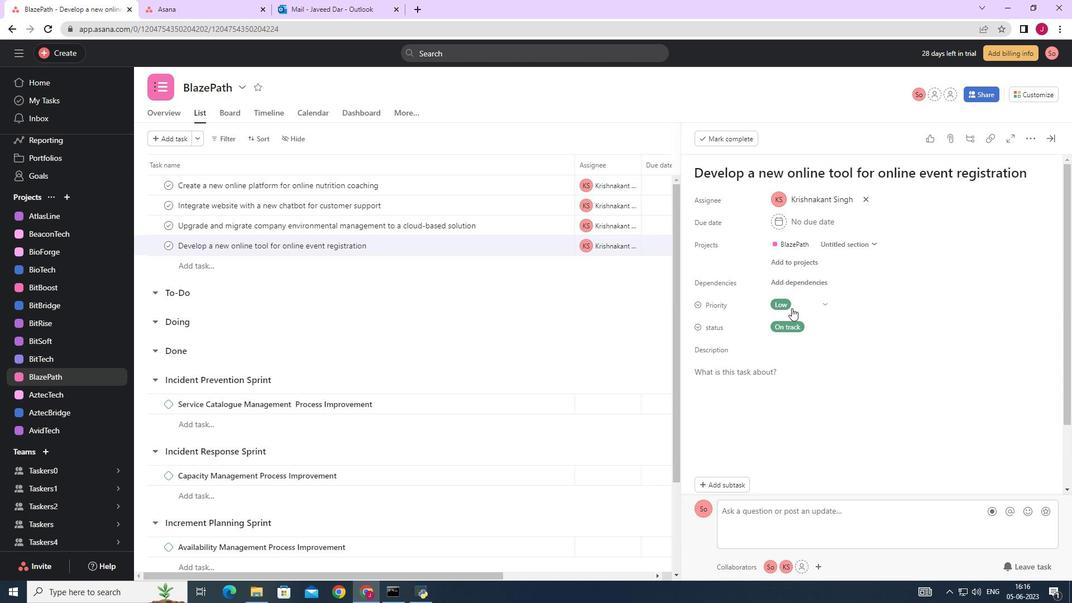 
Action: Mouse scrolled (786, 318) with delta (0, 0)
Screenshot: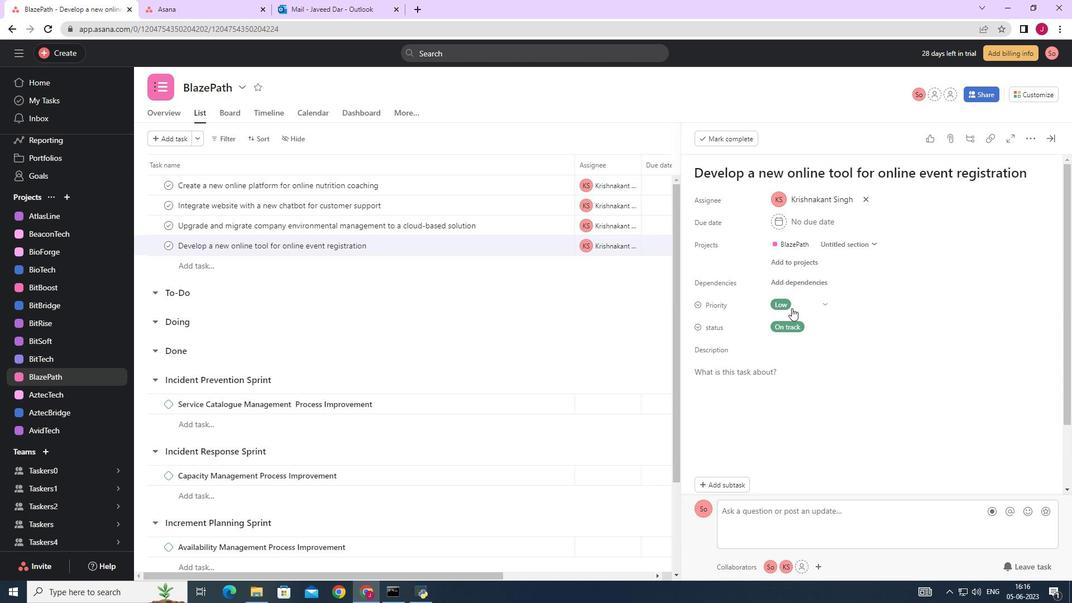 
Action: Mouse scrolled (786, 318) with delta (0, 0)
Screenshot: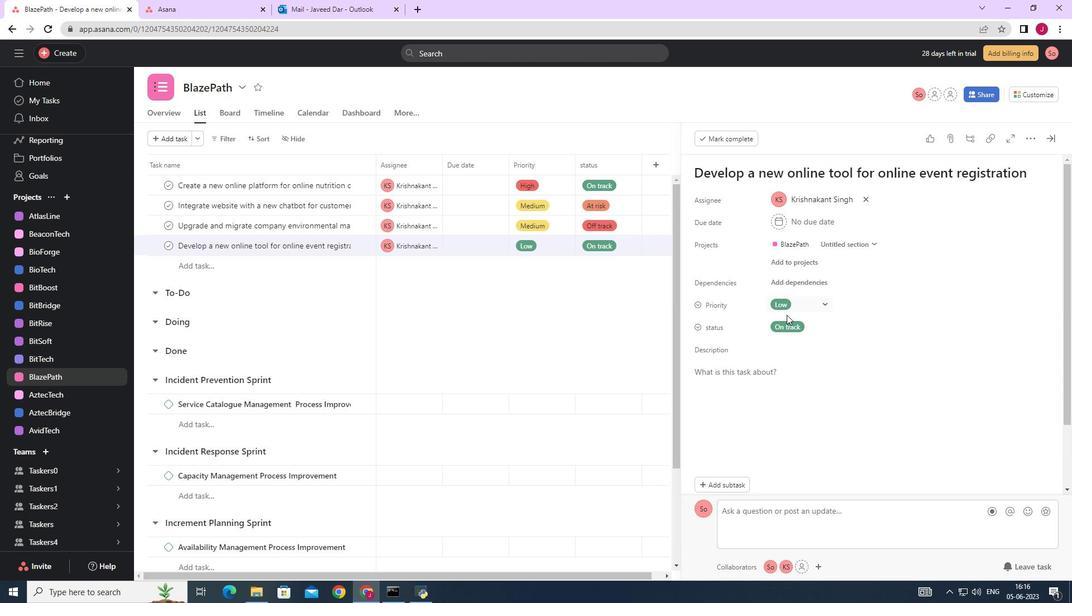 
Action: Mouse scrolled (786, 318) with delta (0, 0)
Screenshot: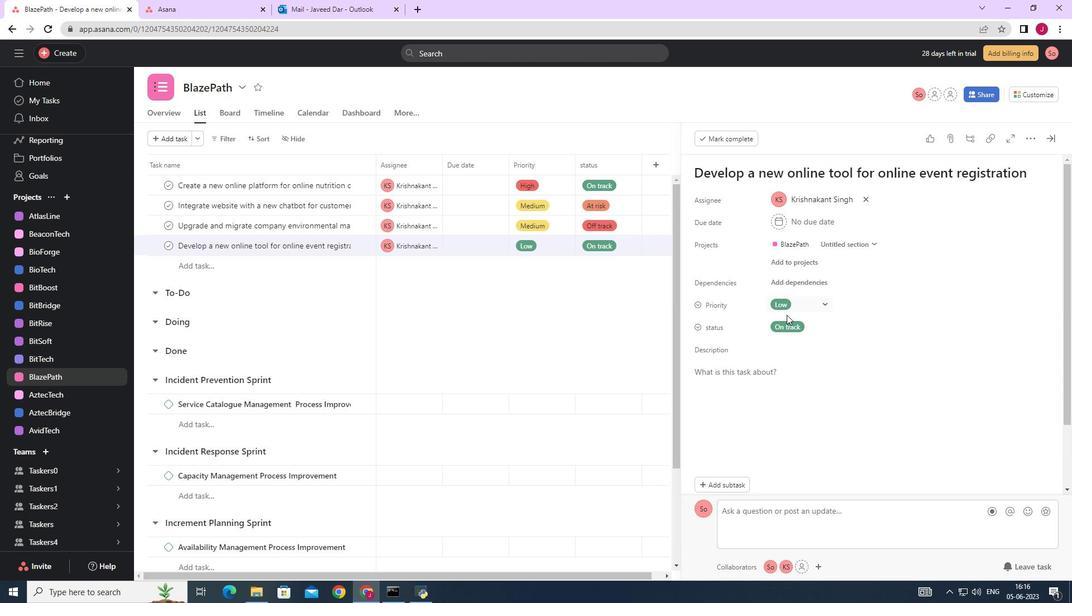 
Action: Mouse scrolled (786, 318) with delta (0, 0)
Screenshot: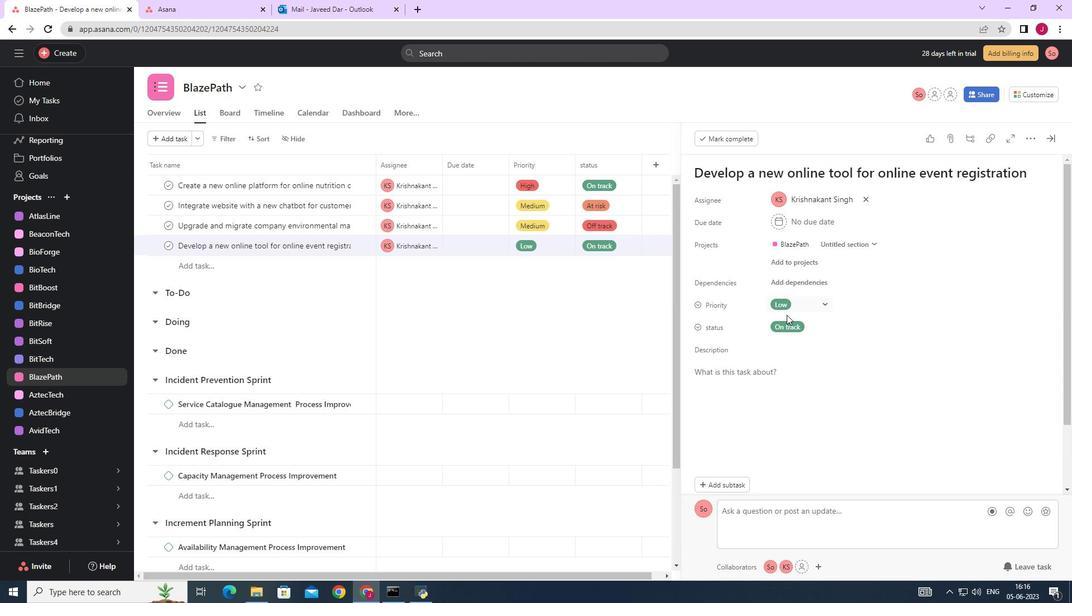 
Action: Mouse moved to (736, 407)
Screenshot: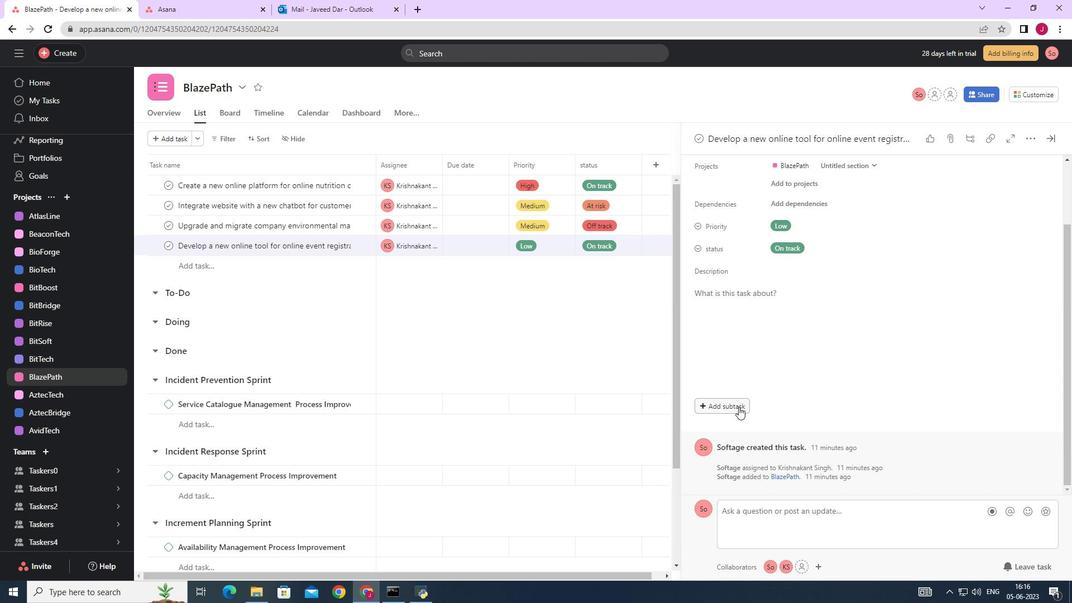 
Action: Mouse pressed left at (736, 407)
Screenshot: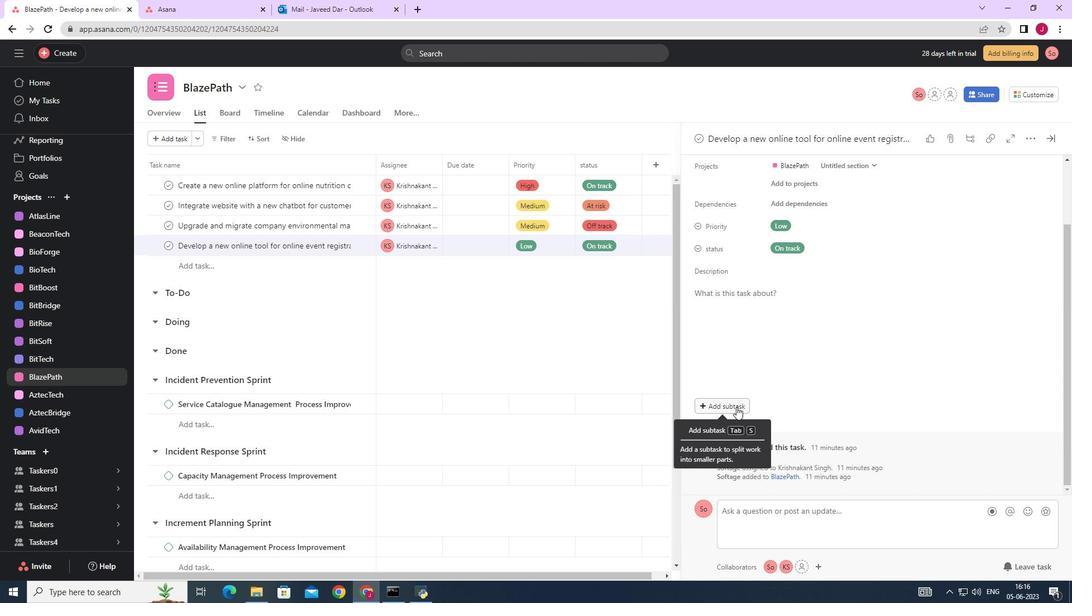 
Action: Mouse moved to (729, 394)
Screenshot: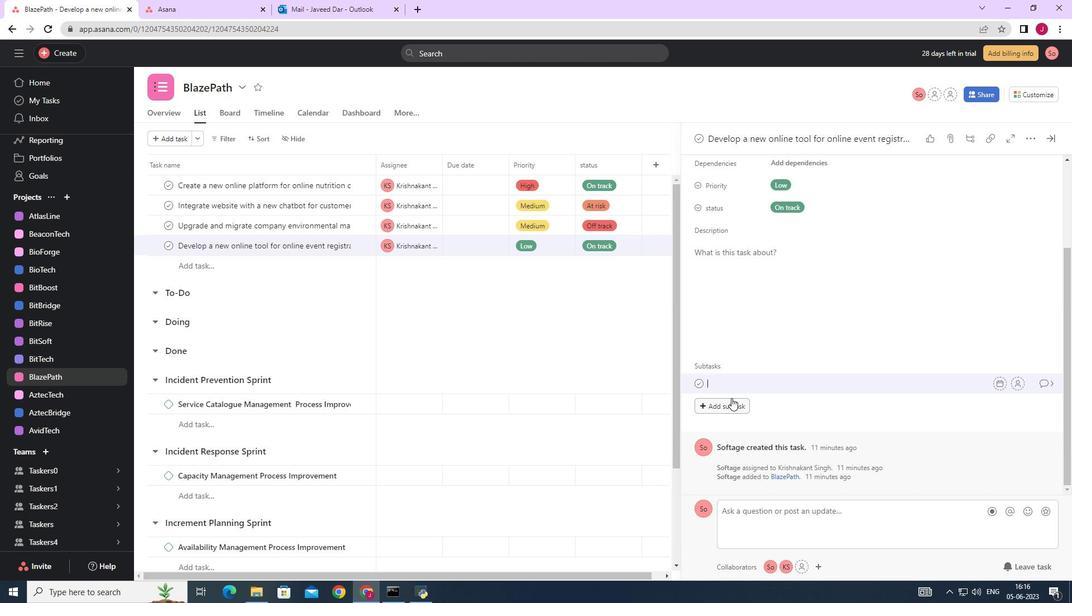 
Action: Key pressed <Key.caps_lock>F<Key.backspace>G<Key.caps_lock>ather<Key.space>and<Key.space><Key.caps_lock>A<Key.caps_lock>nalyse<Key.space><Key.caps_lock>R<Key.caps_lock>equirement<Key.space><Key.backspace>s
Screenshot: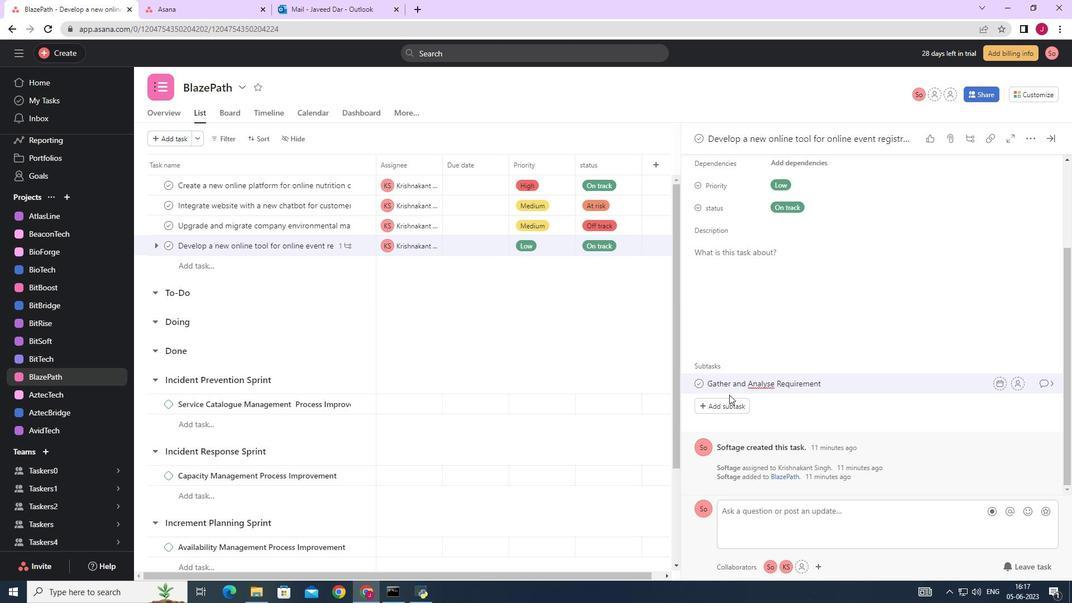 
Action: Mouse moved to (1021, 384)
Screenshot: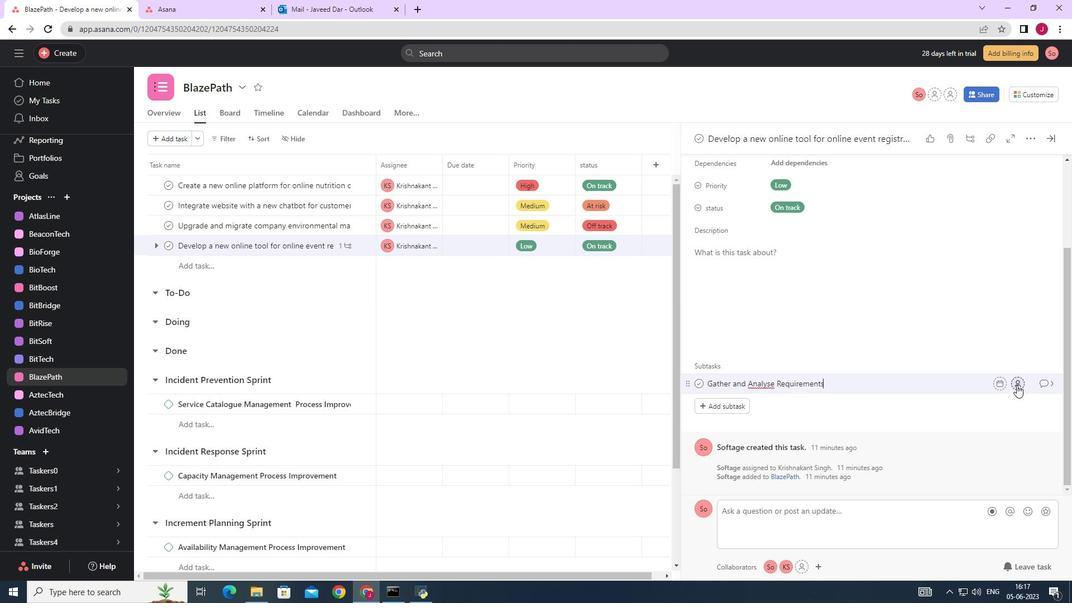 
Action: Mouse pressed left at (1021, 384)
Screenshot: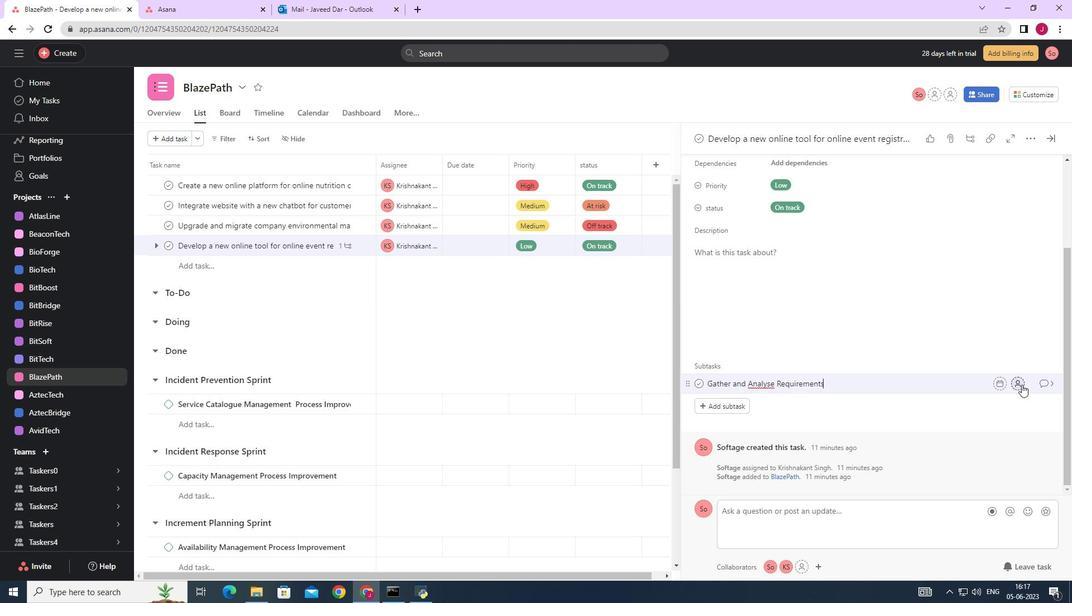 
Action: Mouse moved to (887, 417)
Screenshot: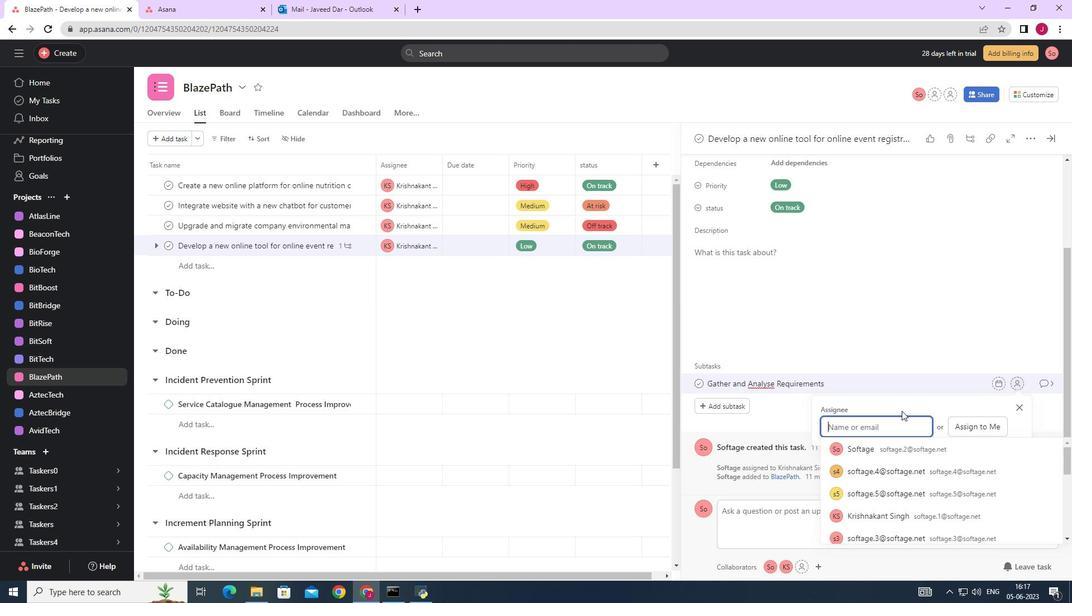
Action: Key pressed softage.1
Screenshot: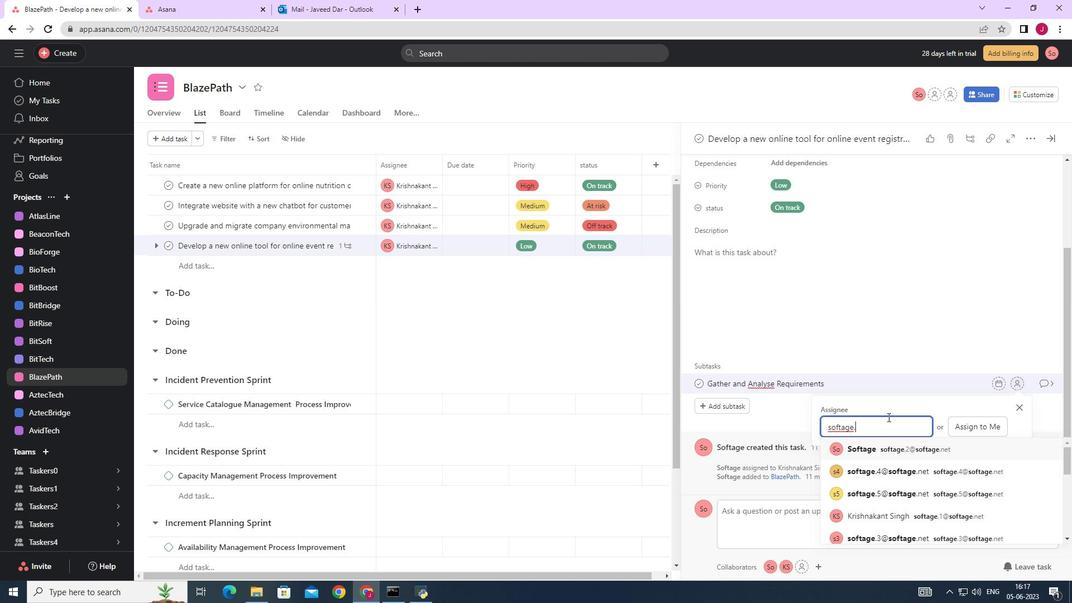 
Action: Mouse moved to (888, 447)
Screenshot: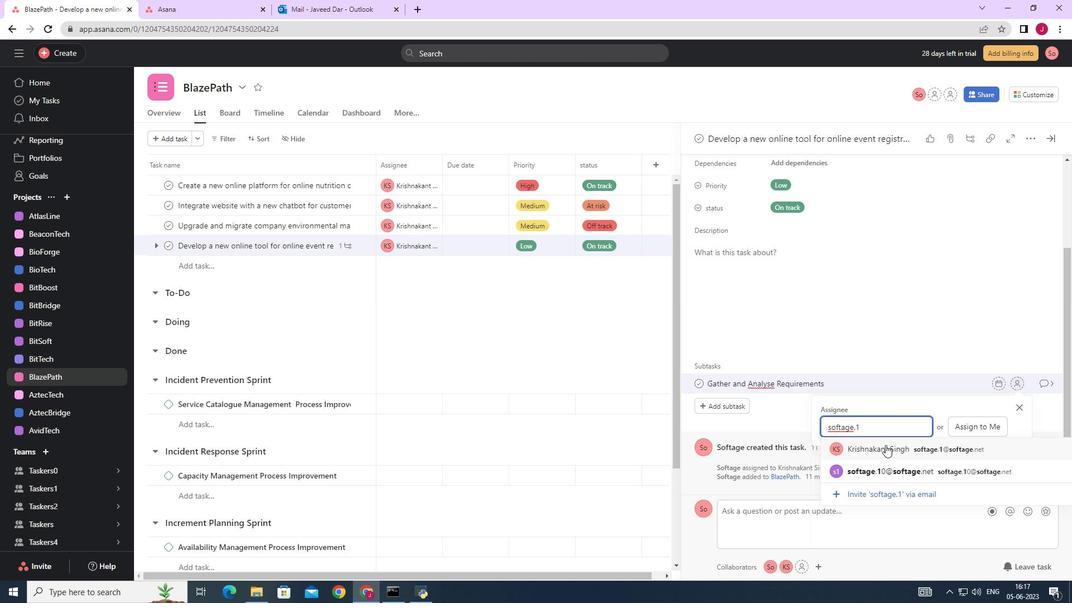 
Action: Mouse pressed left at (888, 447)
Screenshot: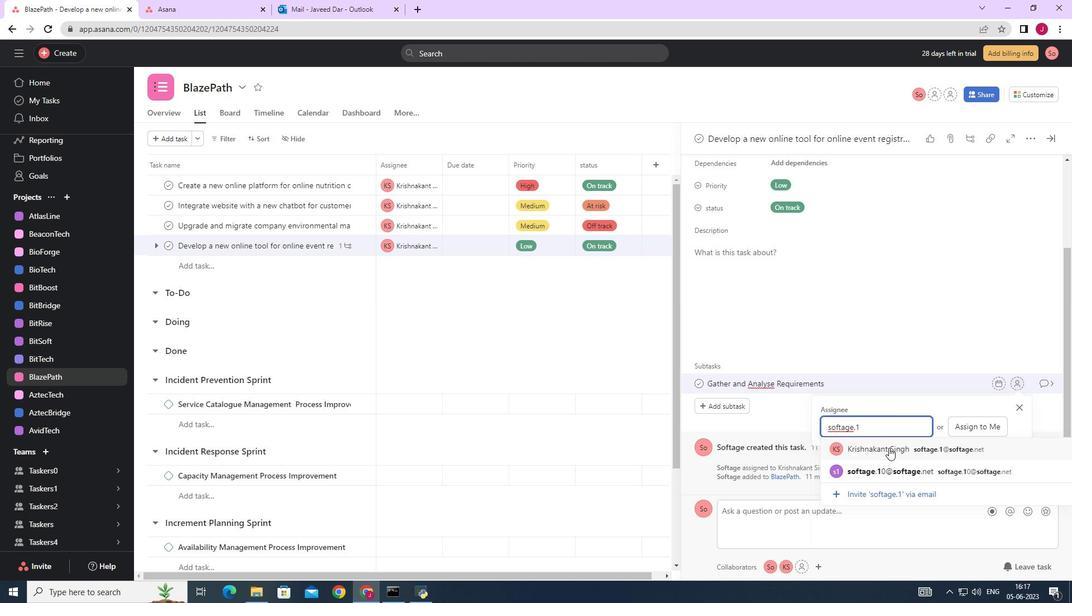 
Action: Mouse moved to (1049, 381)
Screenshot: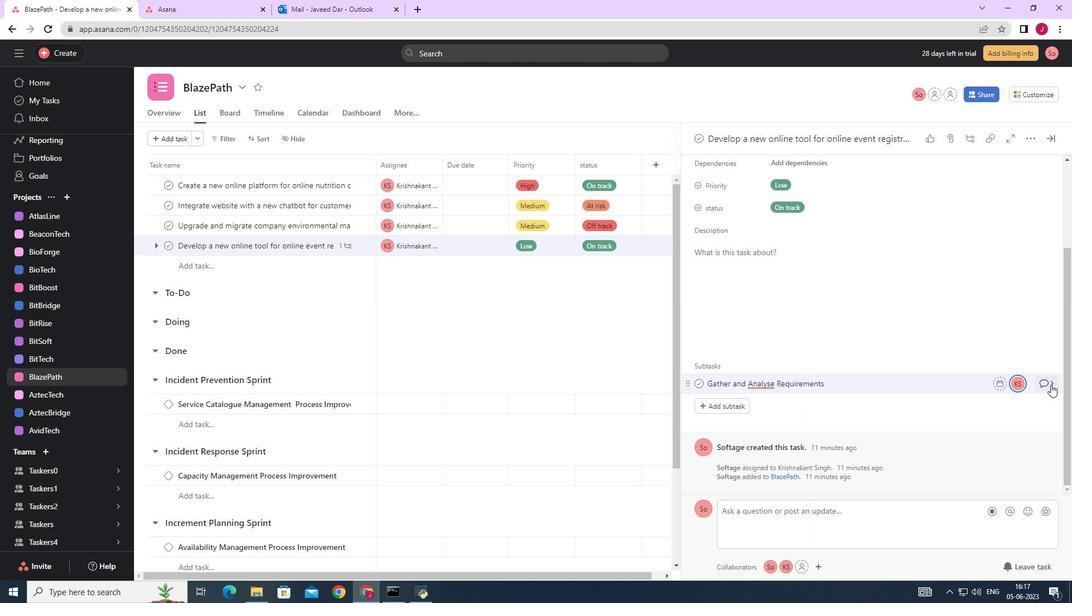 
Action: Mouse pressed left at (1049, 381)
Screenshot: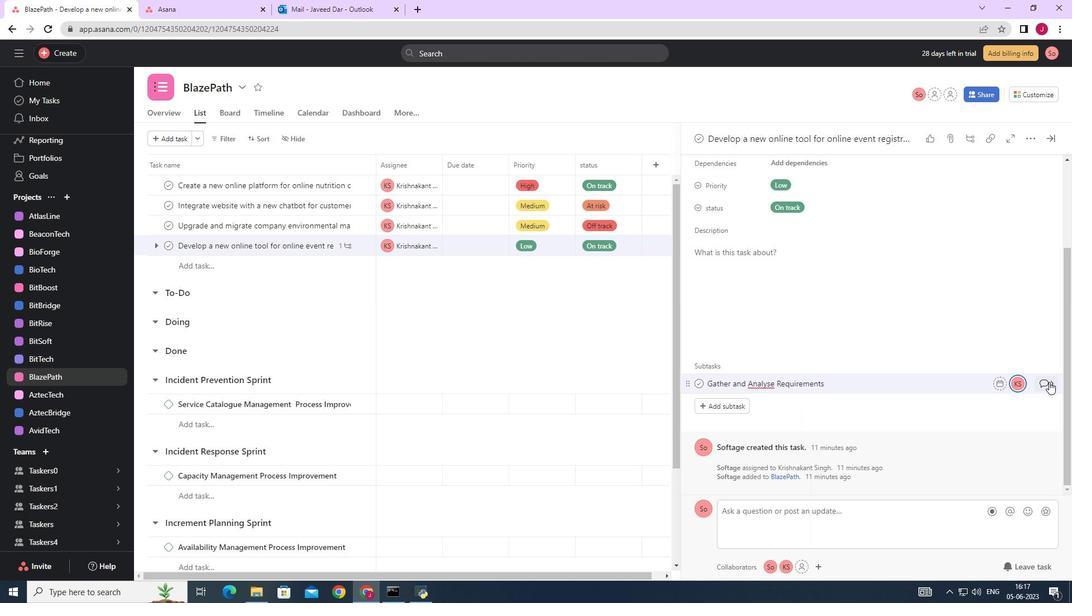 
Action: Mouse moved to (744, 294)
Screenshot: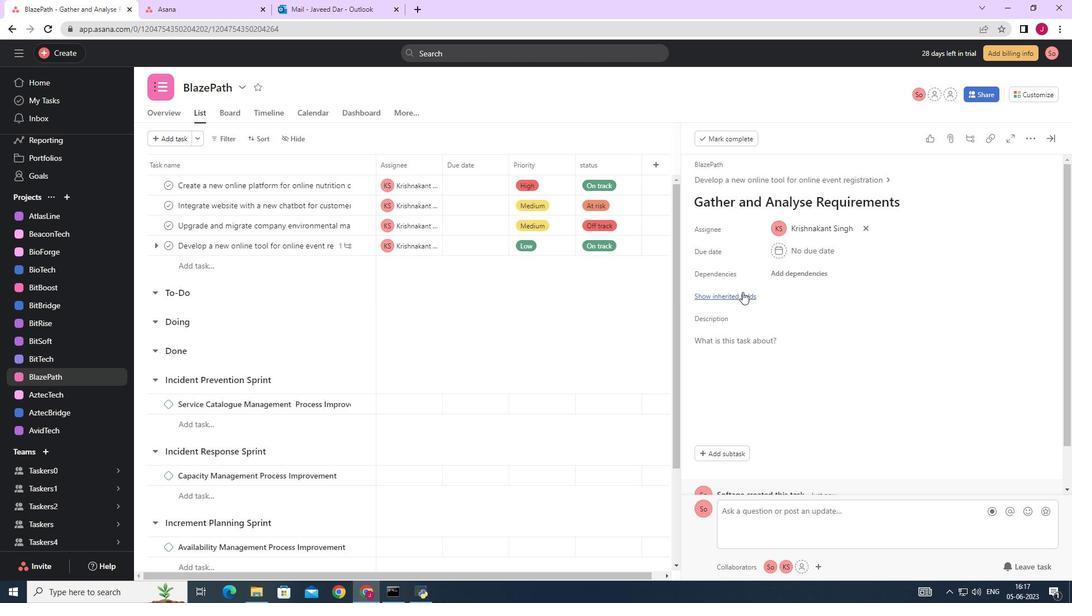 
Action: Mouse pressed left at (744, 294)
Screenshot: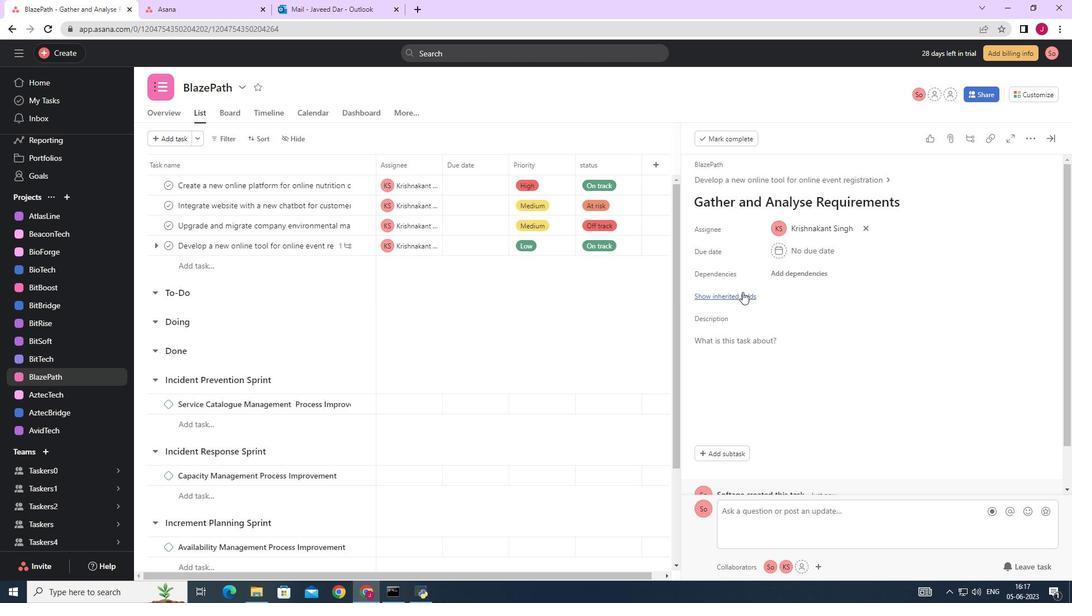 
Action: Mouse moved to (790, 314)
Screenshot: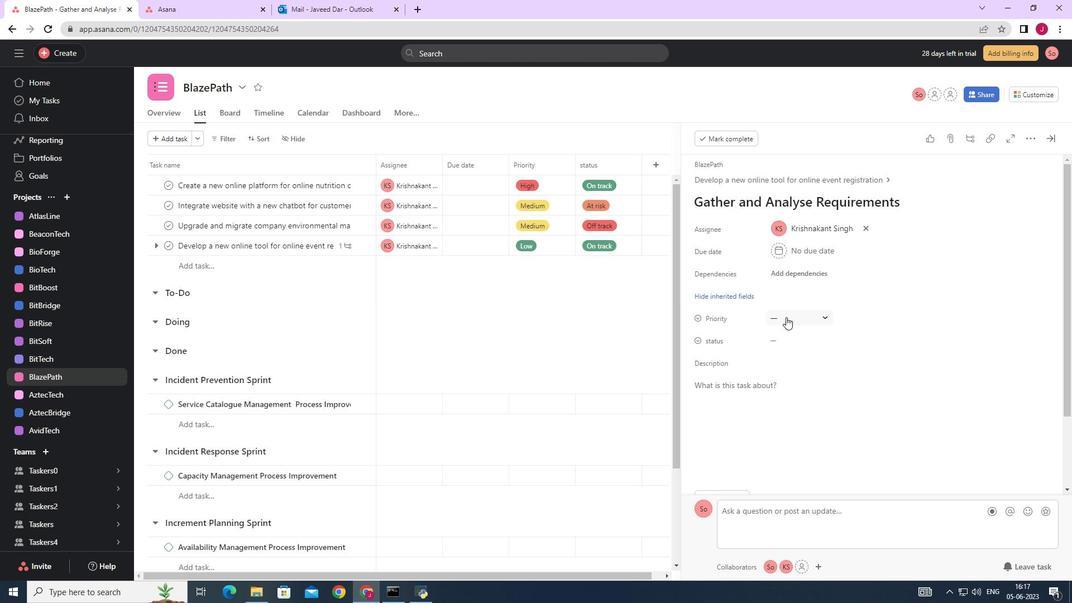 
Action: Mouse pressed left at (790, 314)
Screenshot: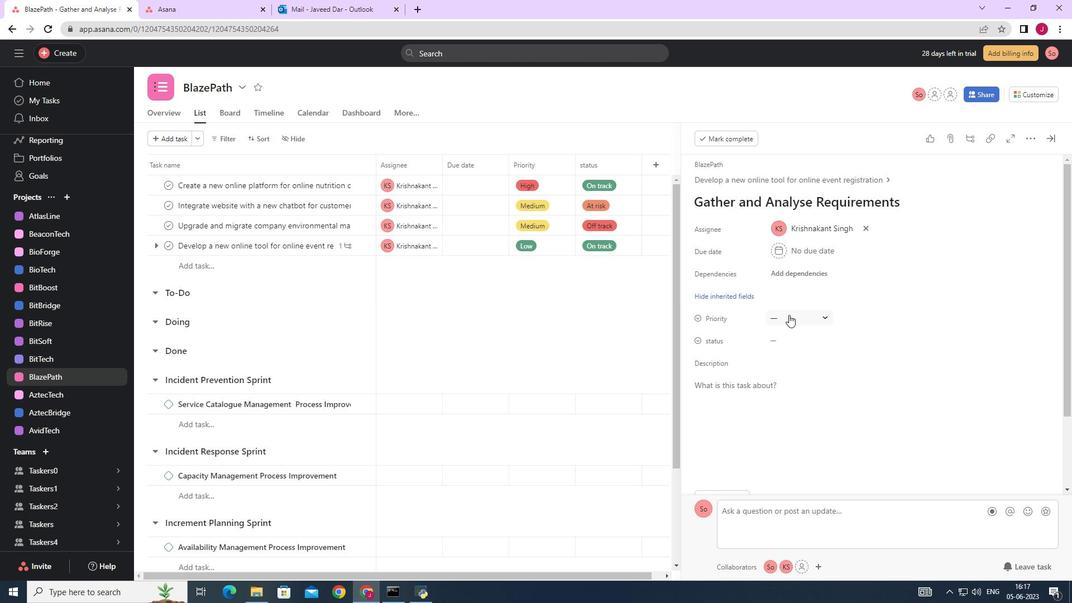 
Action: Mouse moved to (802, 379)
Screenshot: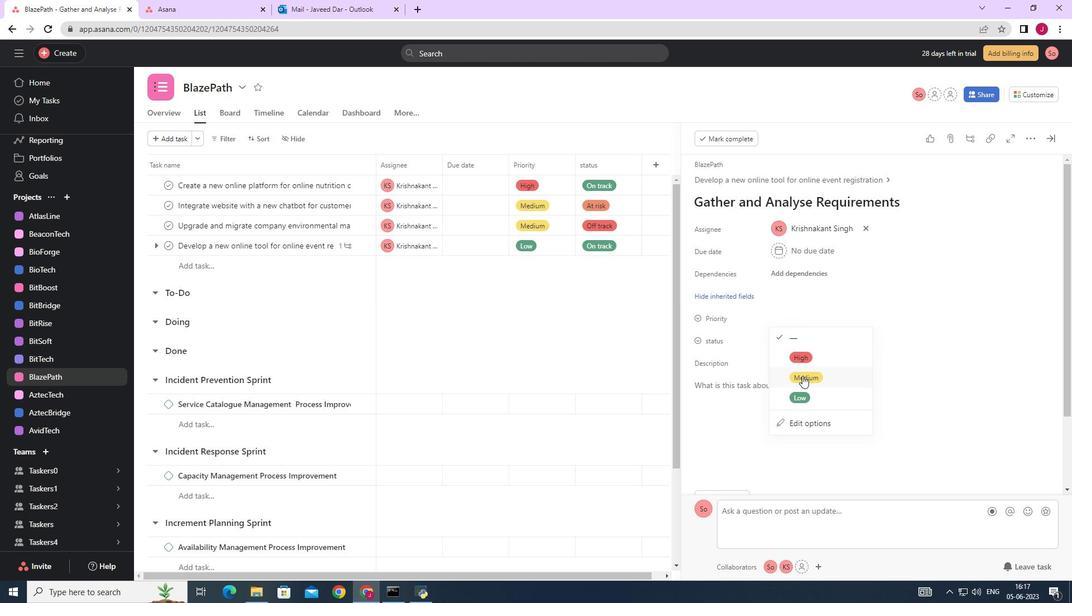 
Action: Mouse pressed left at (802, 379)
Screenshot: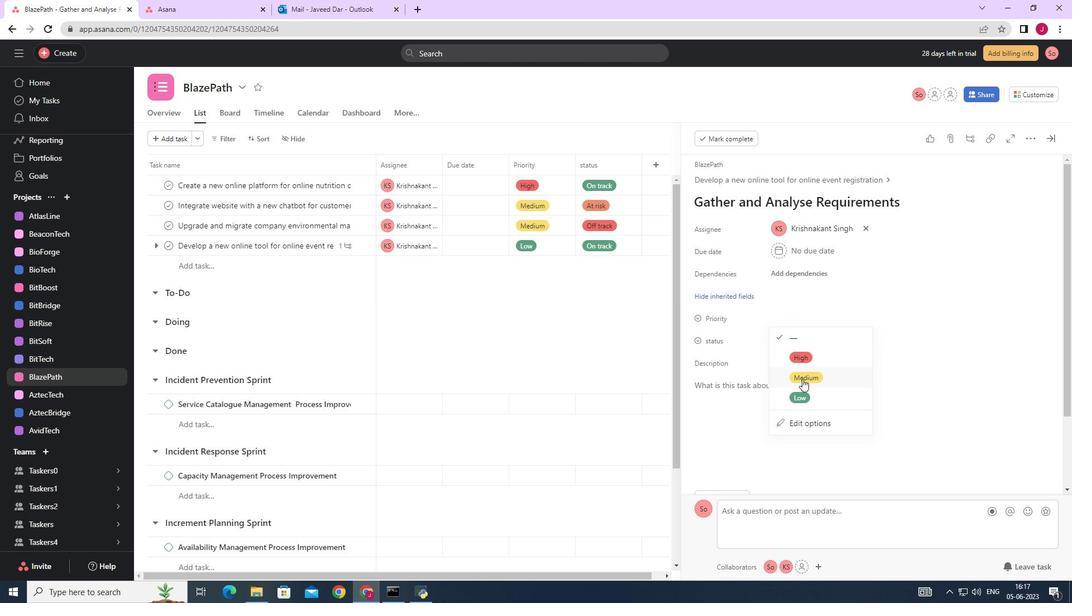 
Action: Mouse moved to (775, 337)
Screenshot: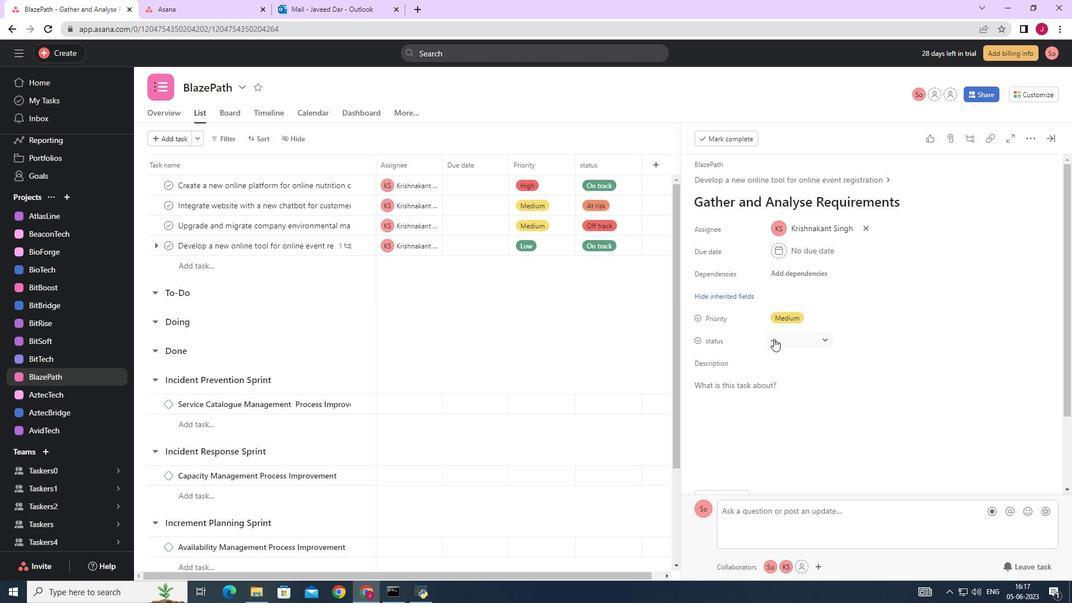 
Action: Mouse pressed left at (775, 337)
Screenshot: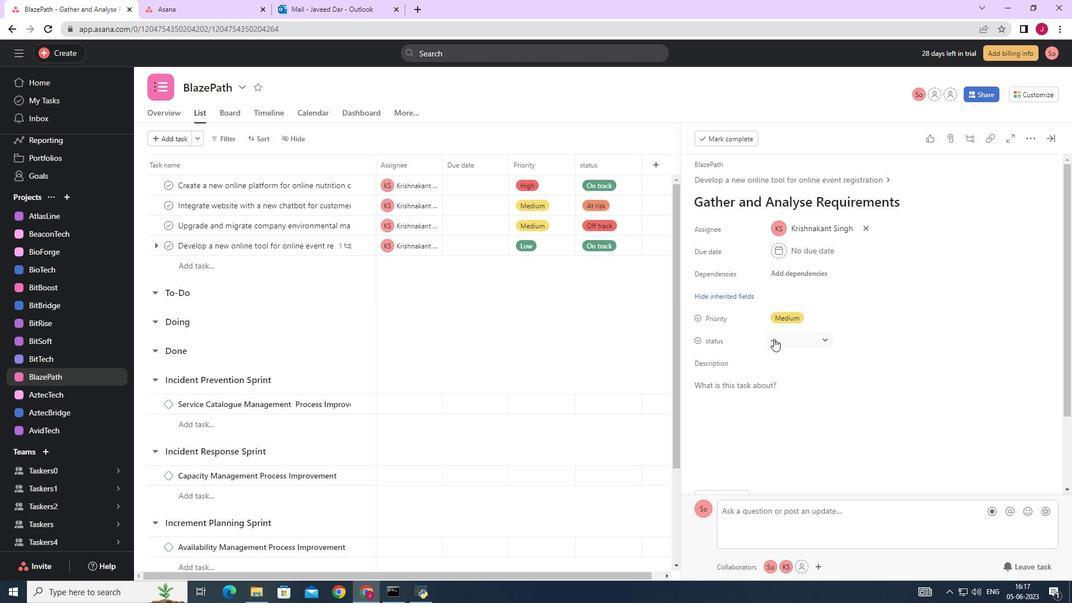
Action: Mouse moved to (802, 417)
Screenshot: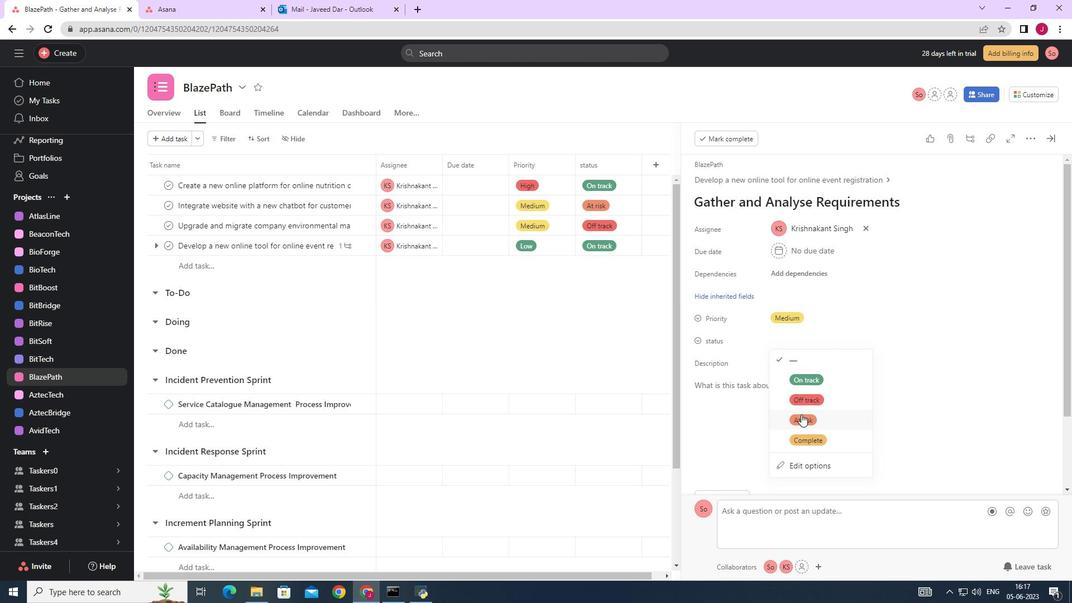 
Action: Mouse pressed left at (802, 417)
Screenshot: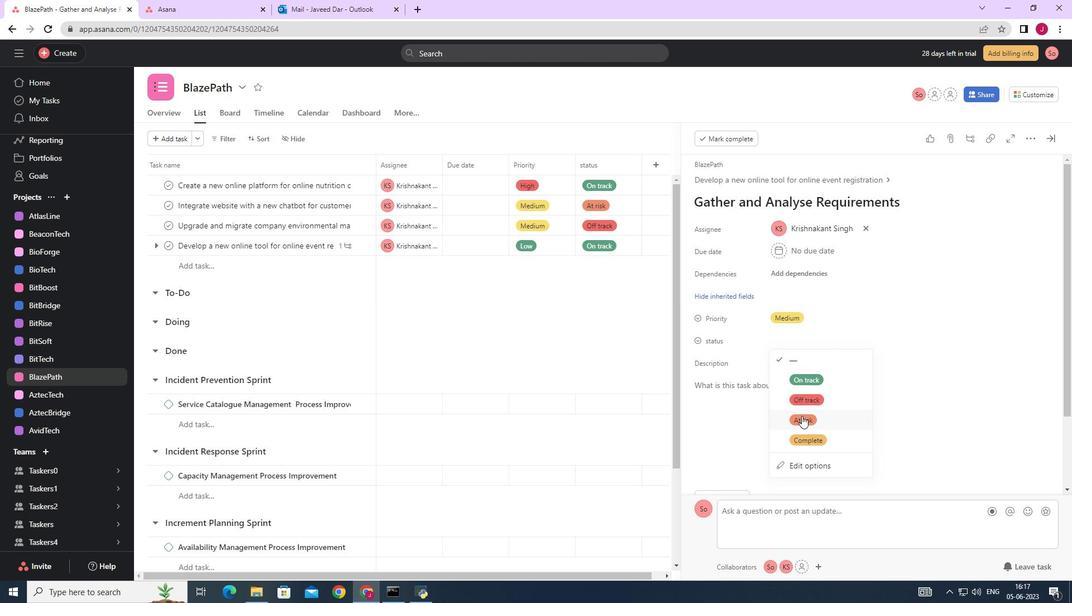 
Action: Mouse moved to (1047, 137)
Screenshot: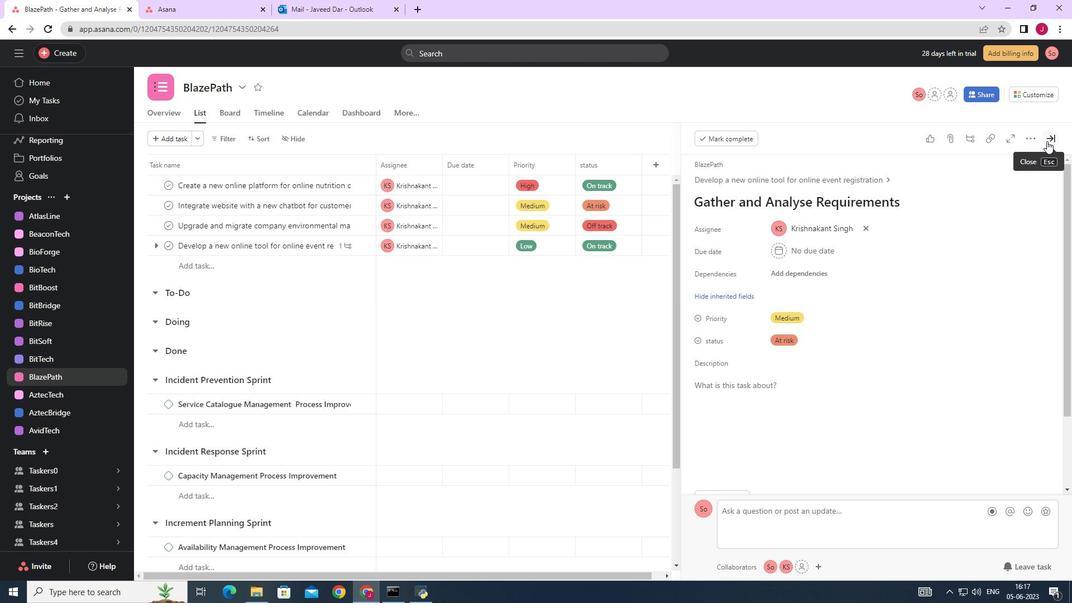 
Action: Mouse pressed left at (1047, 137)
Screenshot: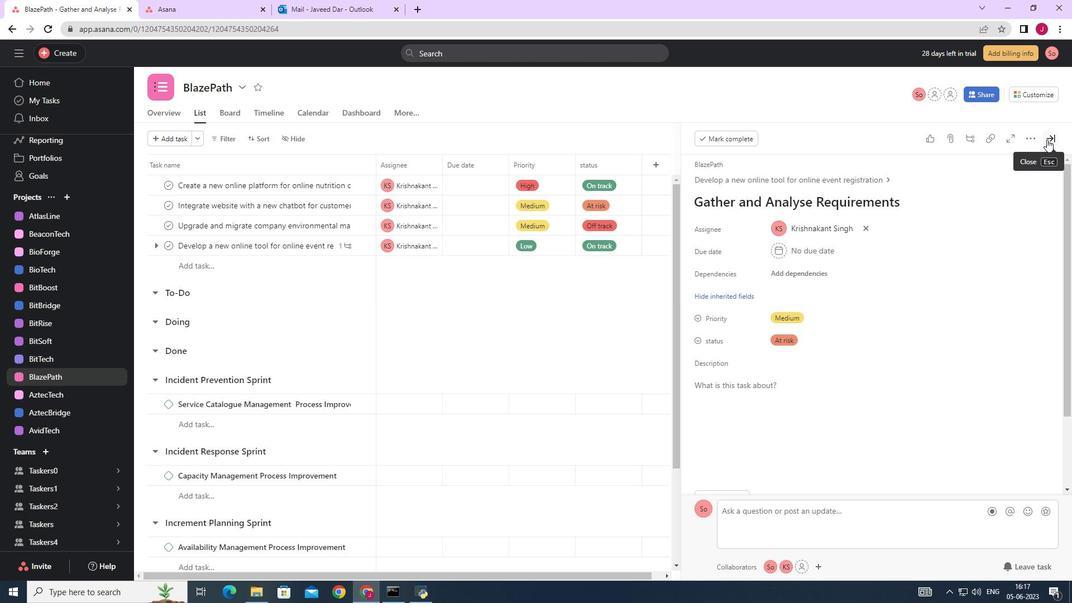 
